 Task: Find connections with filter location El Abiodh Sidi Cheikh with filter topic #Saaswith filter profile language French with filter current company T-Hub with filter school Institute Of Chemical Technology with filter industry Events Services with filter service category Management with filter keywords title Finance Director
Action: Mouse moved to (518, 65)
Screenshot: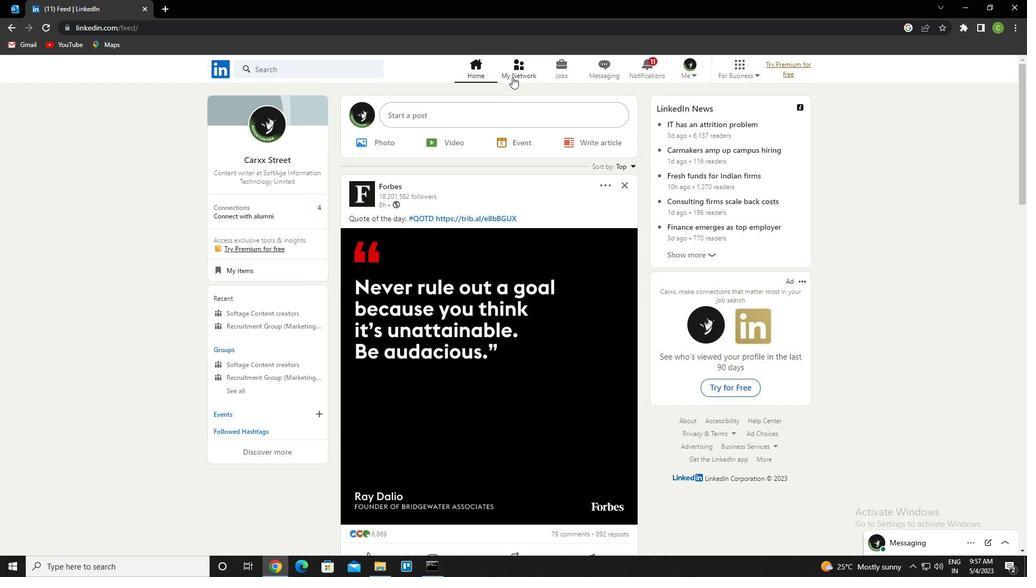 
Action: Mouse pressed left at (518, 65)
Screenshot: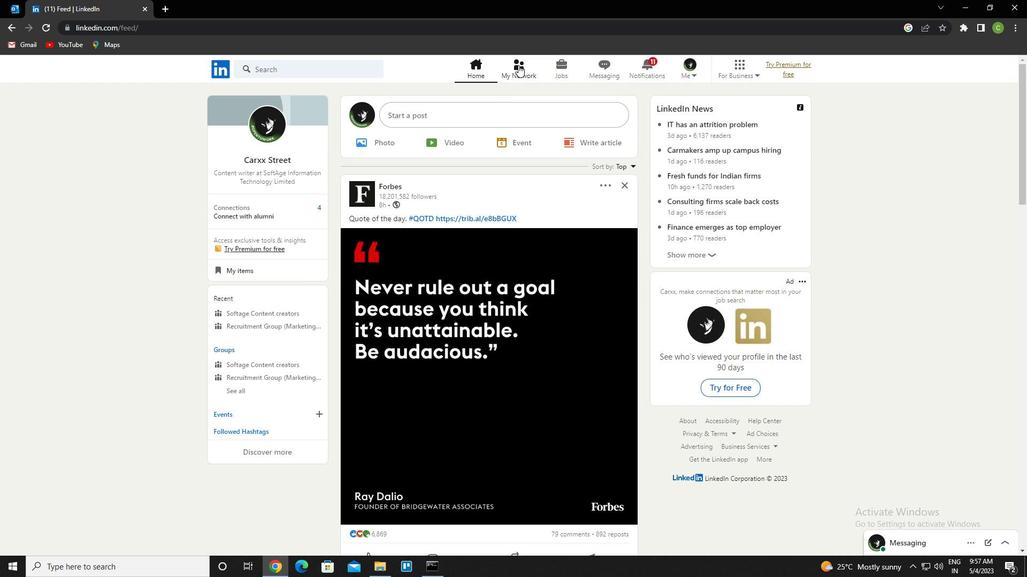 
Action: Mouse moved to (311, 126)
Screenshot: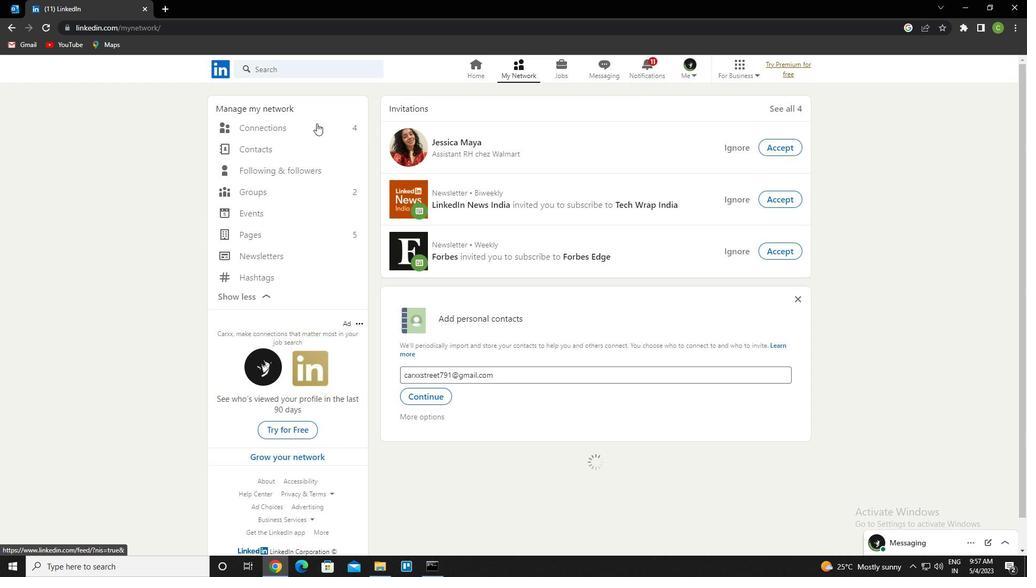
Action: Mouse pressed left at (311, 126)
Screenshot: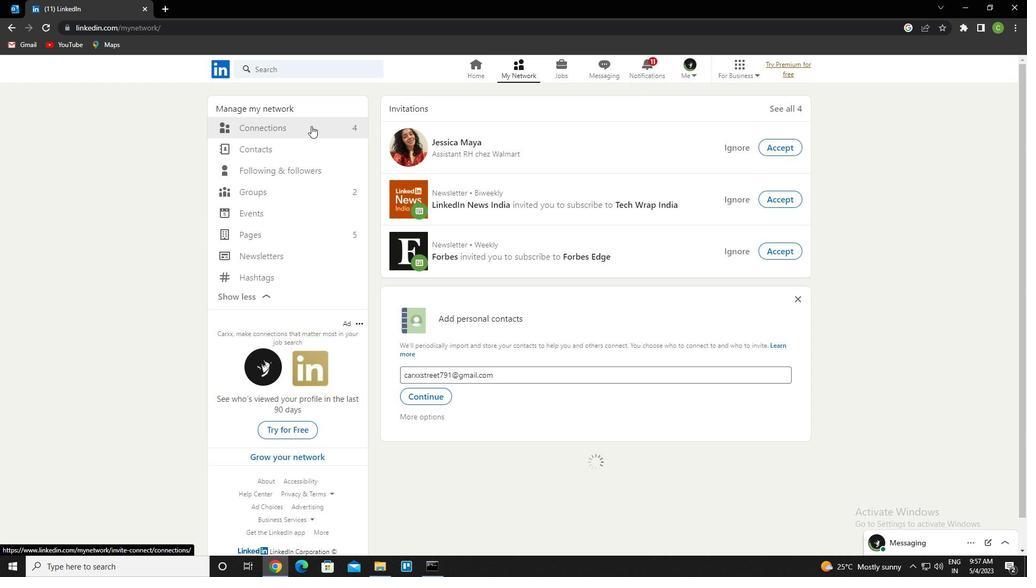 
Action: Mouse moved to (596, 131)
Screenshot: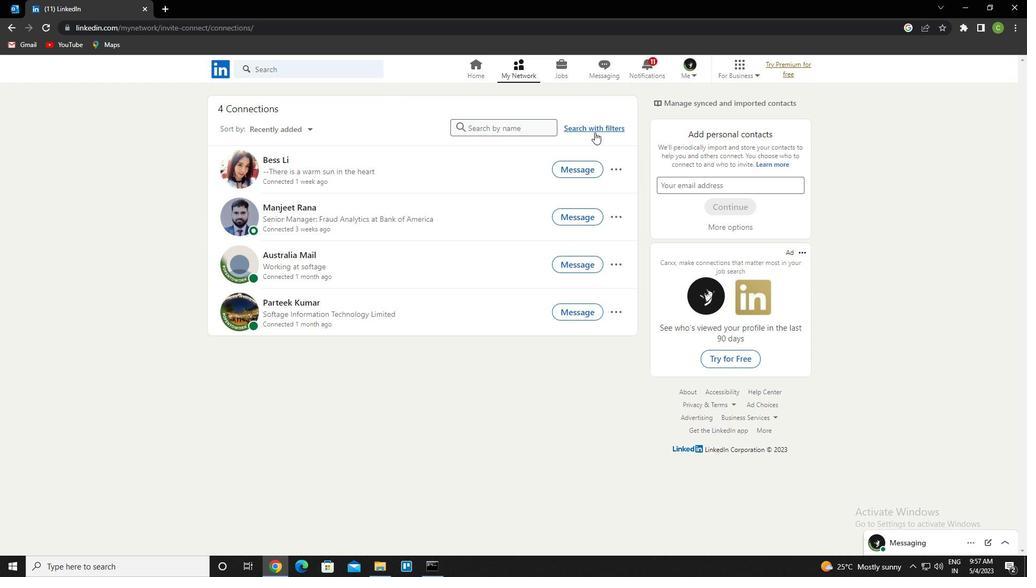 
Action: Mouse pressed left at (596, 131)
Screenshot: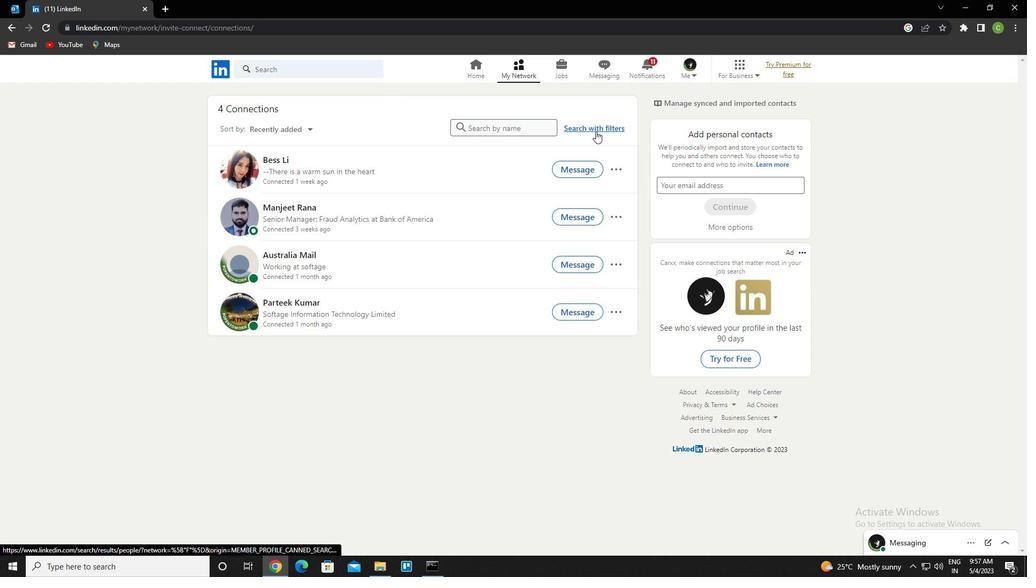 
Action: Mouse moved to (543, 98)
Screenshot: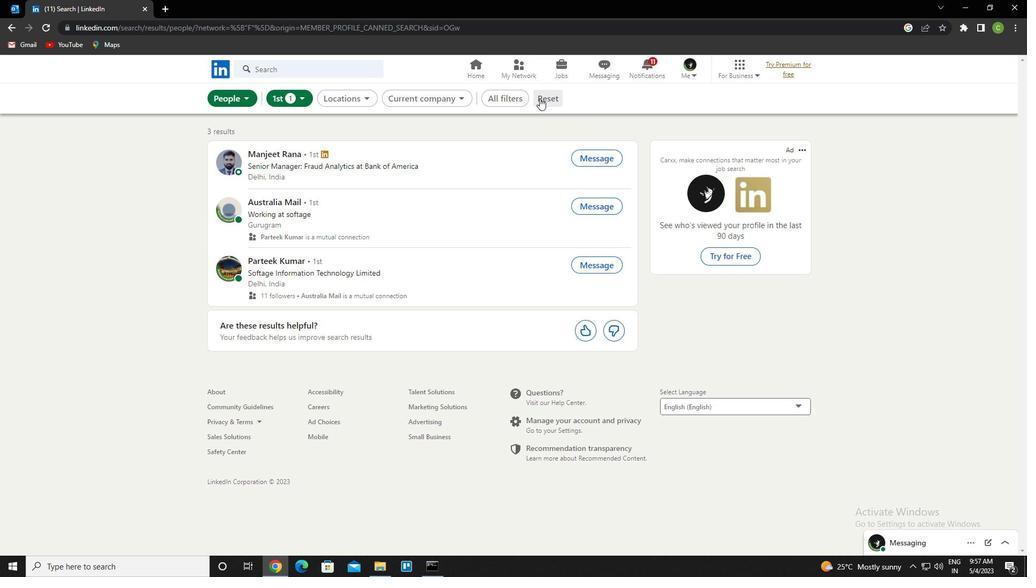 
Action: Mouse pressed left at (543, 98)
Screenshot: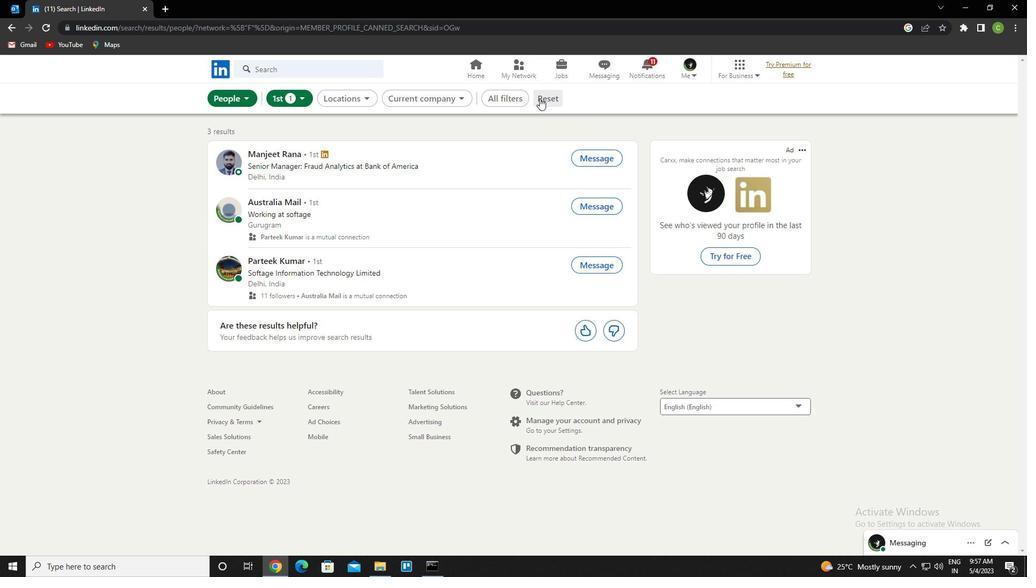 
Action: Mouse moved to (533, 99)
Screenshot: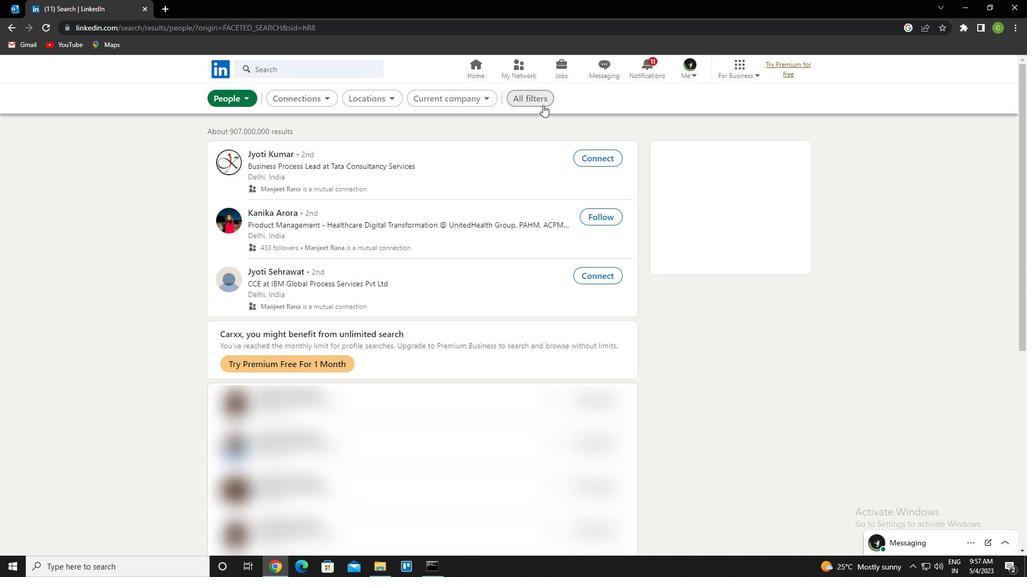 
Action: Mouse pressed left at (533, 99)
Screenshot: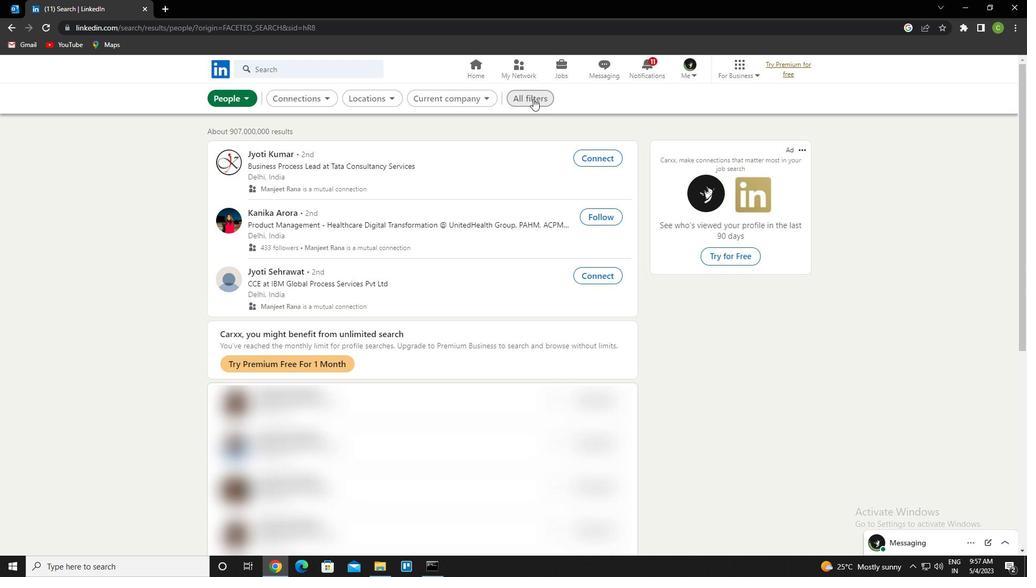 
Action: Mouse moved to (833, 286)
Screenshot: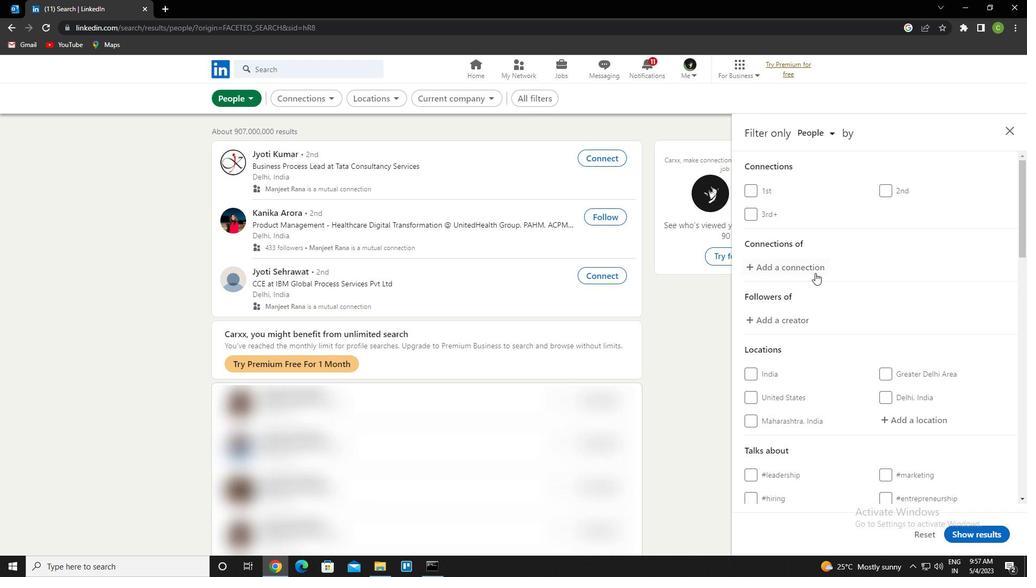 
Action: Mouse scrolled (833, 285) with delta (0, 0)
Screenshot: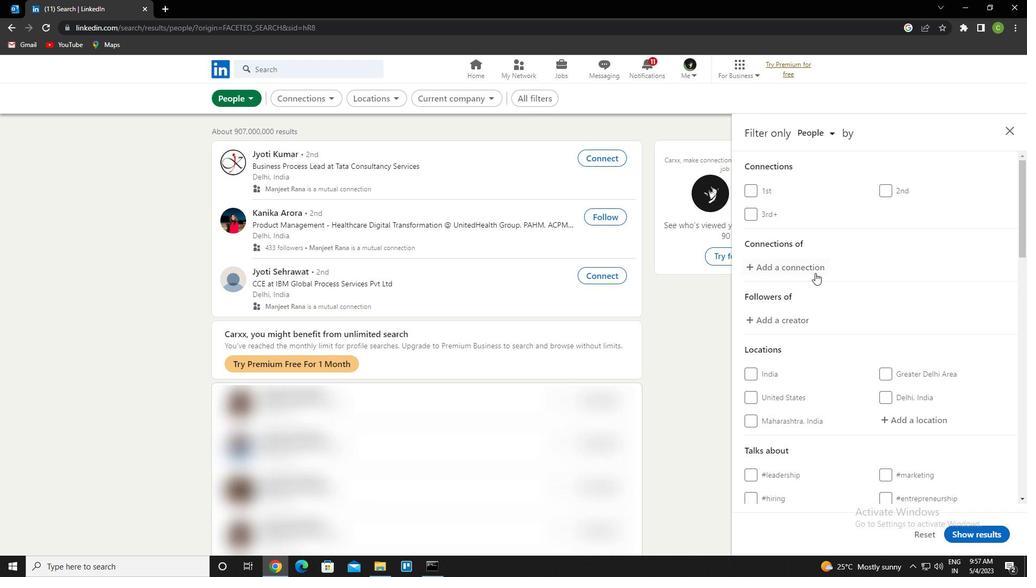 
Action: Mouse moved to (836, 287)
Screenshot: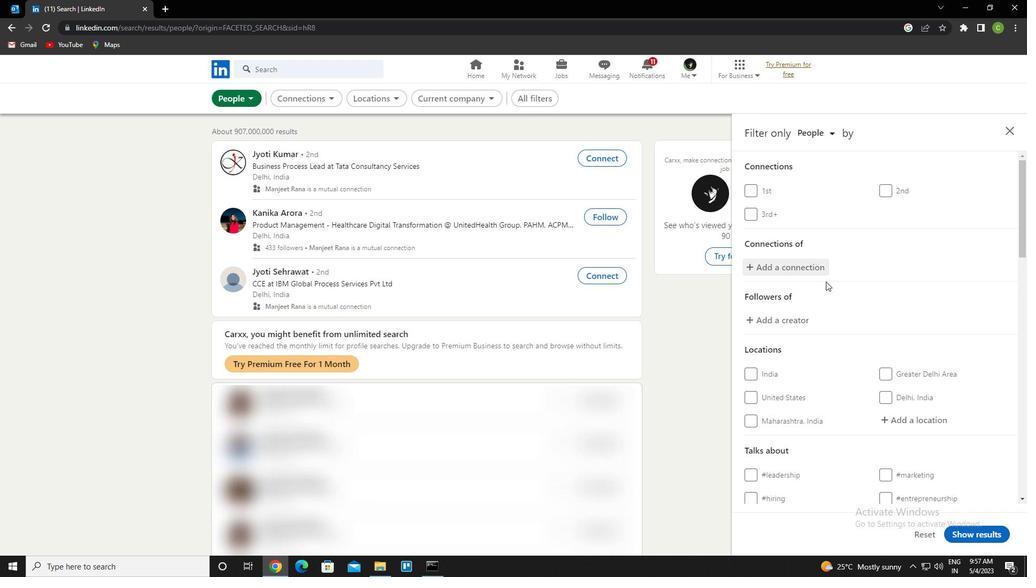 
Action: Mouse scrolled (836, 286) with delta (0, 0)
Screenshot: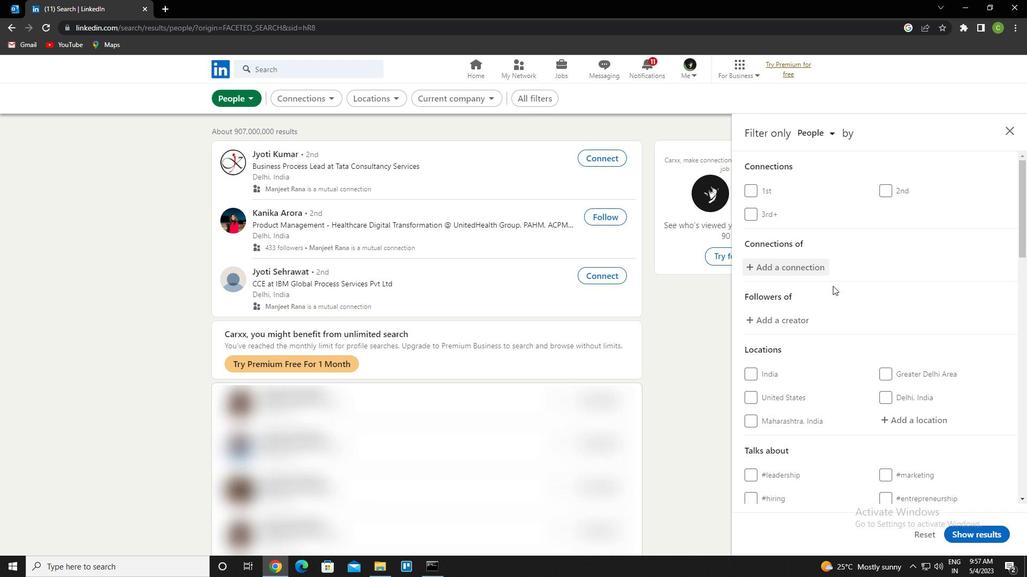 
Action: Mouse moved to (917, 310)
Screenshot: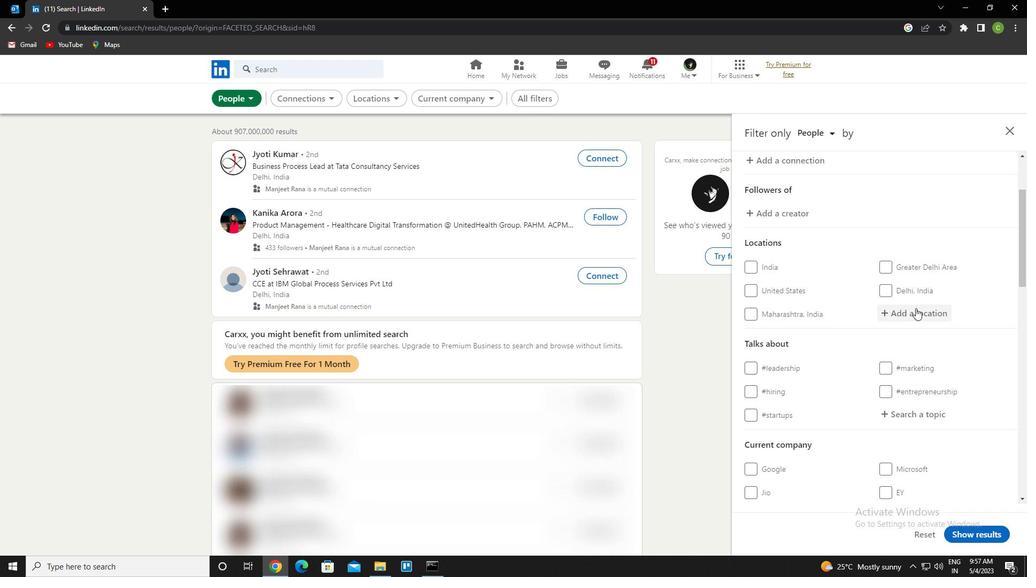 
Action: Mouse pressed left at (917, 310)
Screenshot: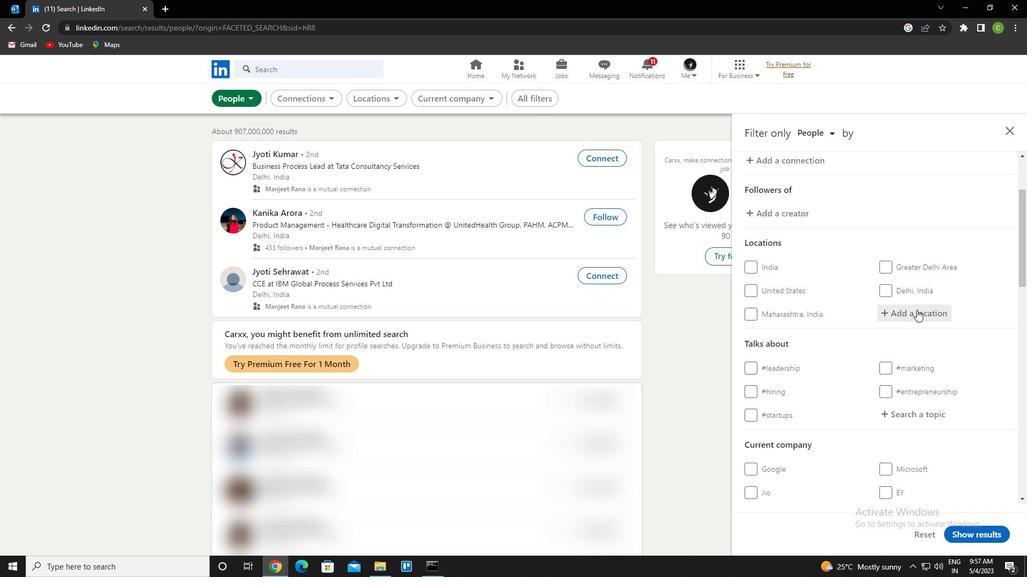 
Action: Key pressed <Key.caps_lock><Key.caps_lock>e<Key.caps_lock>l<Key.space><Key.caps_lock>a<Key.caps_lock>biodh<Key.down><Key.enter>
Screenshot: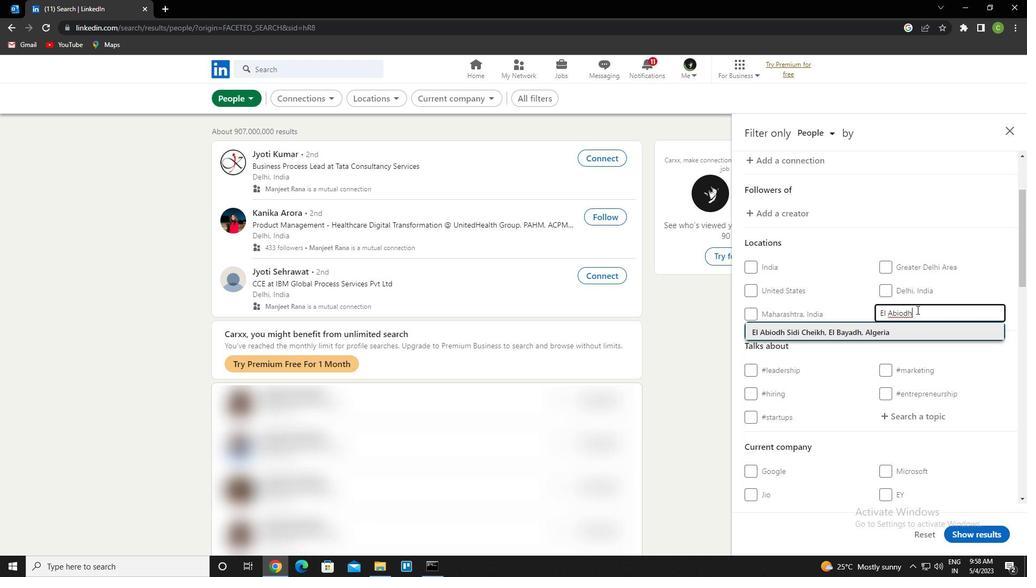 
Action: Mouse moved to (914, 297)
Screenshot: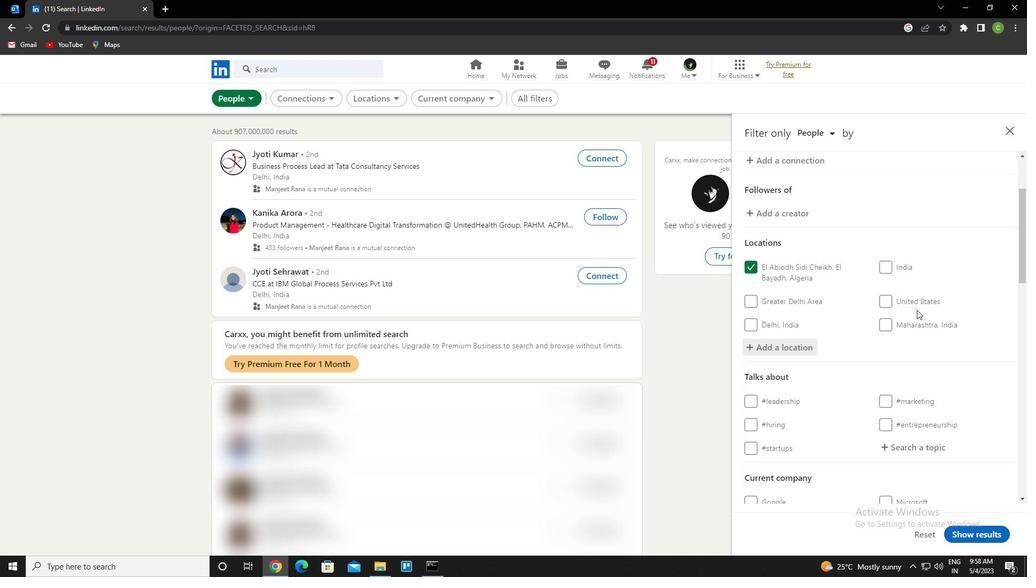 
Action: Mouse scrolled (914, 297) with delta (0, 0)
Screenshot: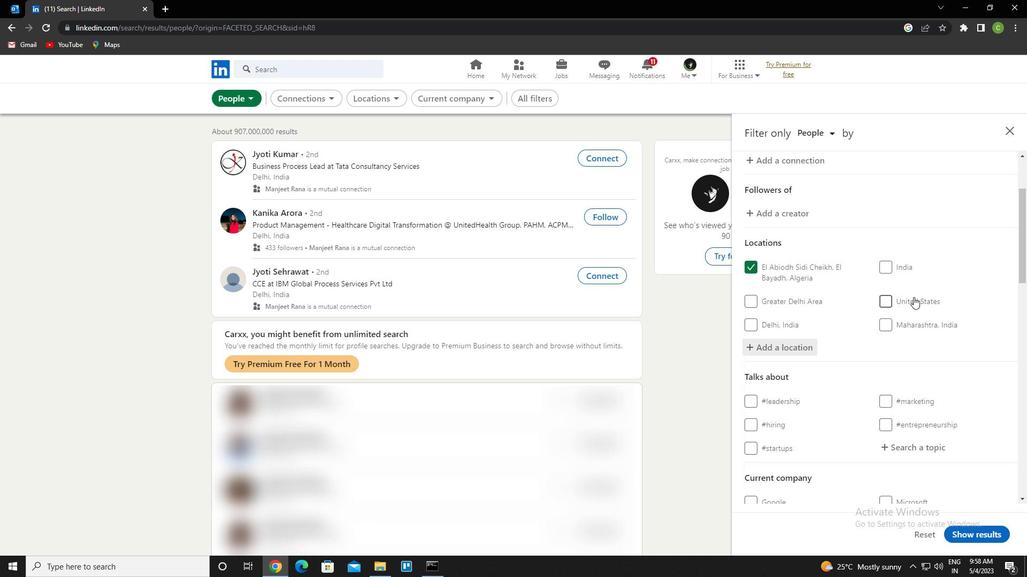
Action: Mouse scrolled (914, 297) with delta (0, 0)
Screenshot: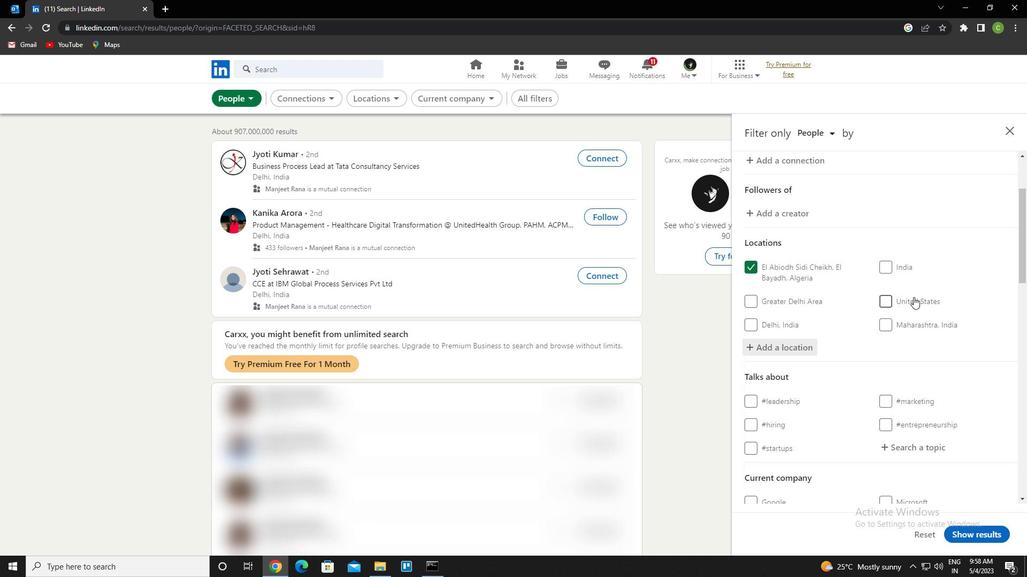 
Action: Mouse moved to (904, 335)
Screenshot: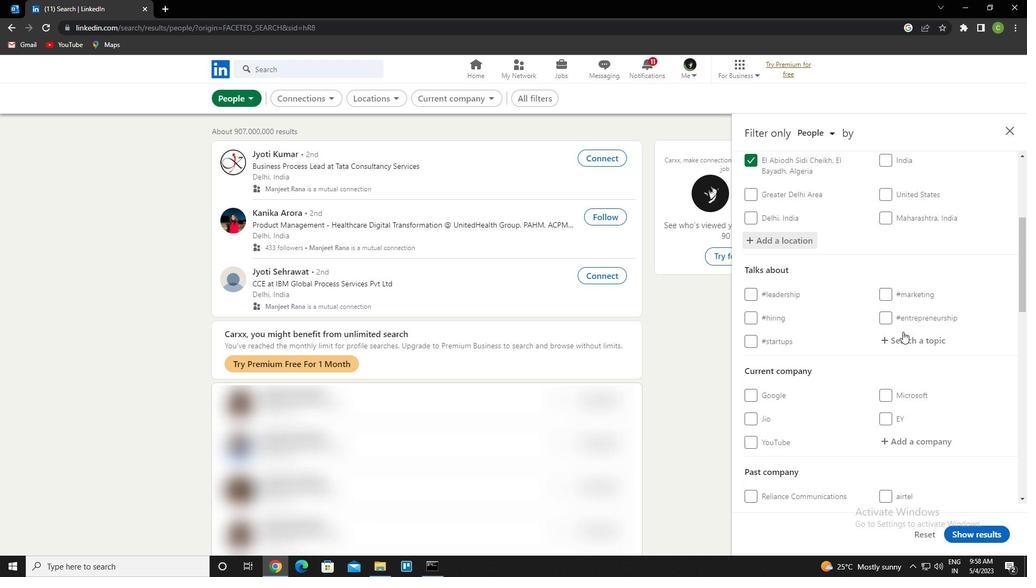 
Action: Mouse pressed left at (904, 335)
Screenshot: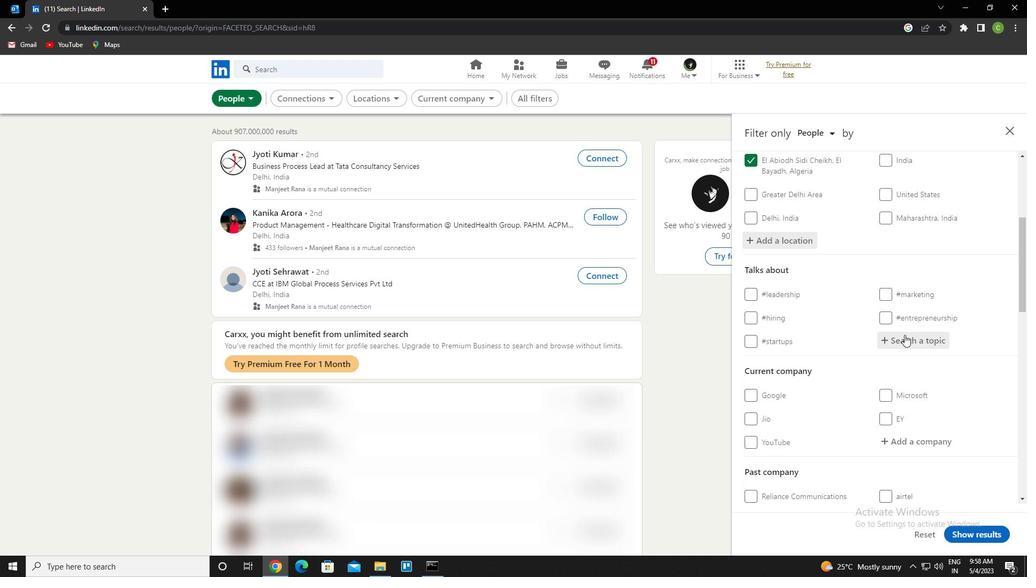 
Action: Key pressed <Key.caps_lock>s<Key.caps_lock>aas<Key.down><Key.enter>
Screenshot: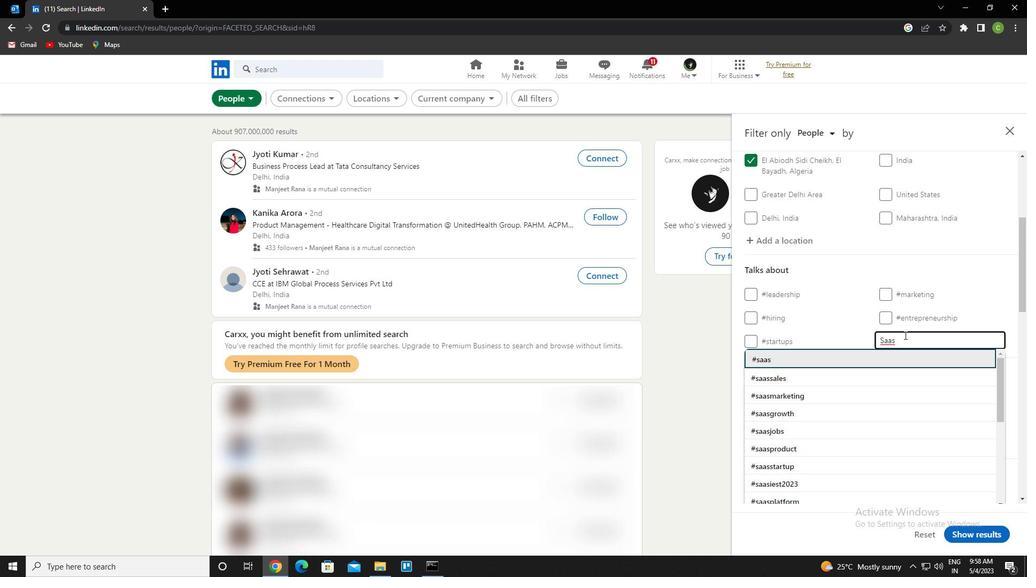 
Action: Mouse scrolled (904, 335) with delta (0, 0)
Screenshot: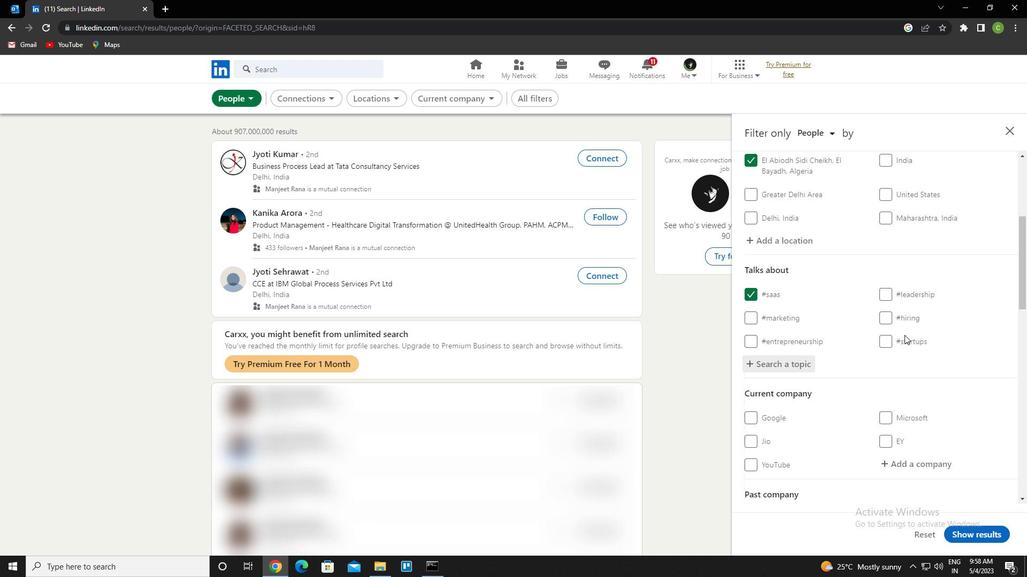 
Action: Mouse scrolled (904, 335) with delta (0, 0)
Screenshot: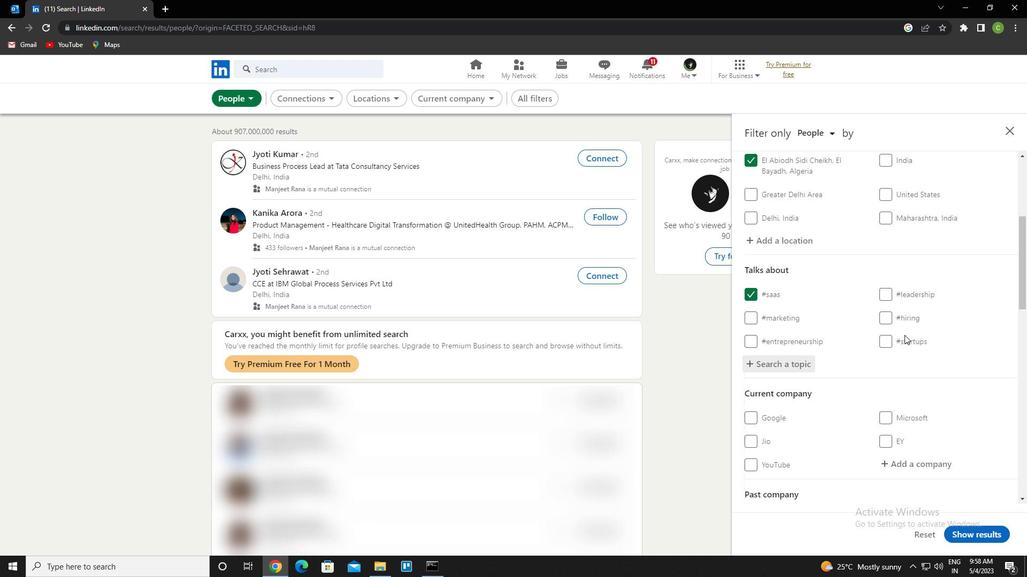
Action: Mouse scrolled (904, 335) with delta (0, 0)
Screenshot: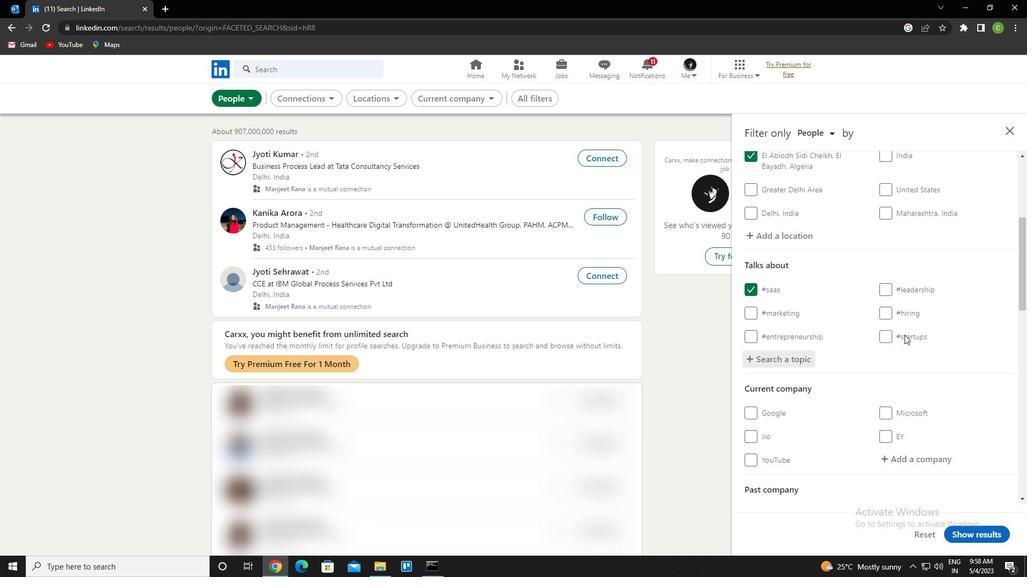 
Action: Mouse scrolled (904, 335) with delta (0, 0)
Screenshot: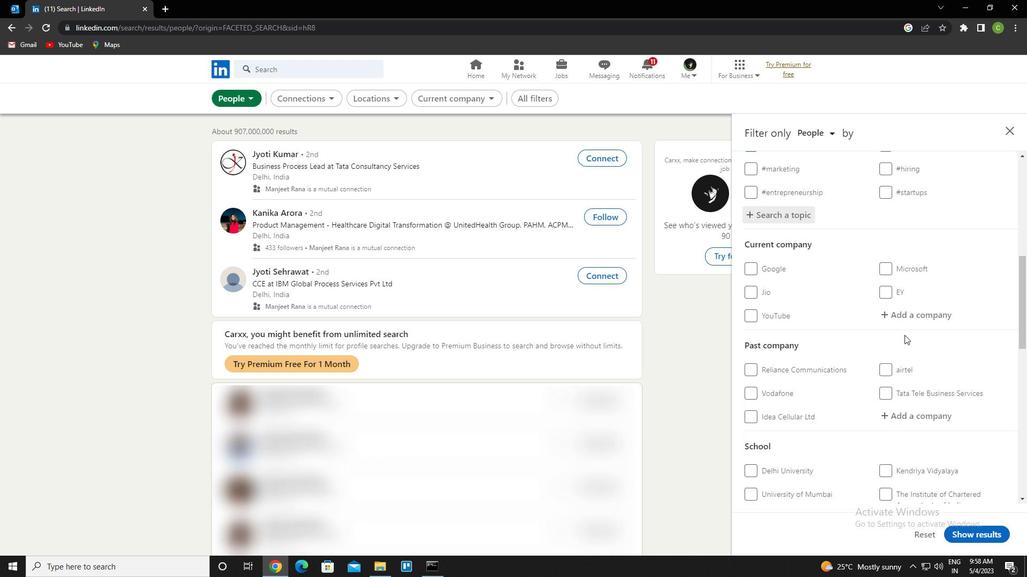 
Action: Mouse scrolled (904, 335) with delta (0, 0)
Screenshot: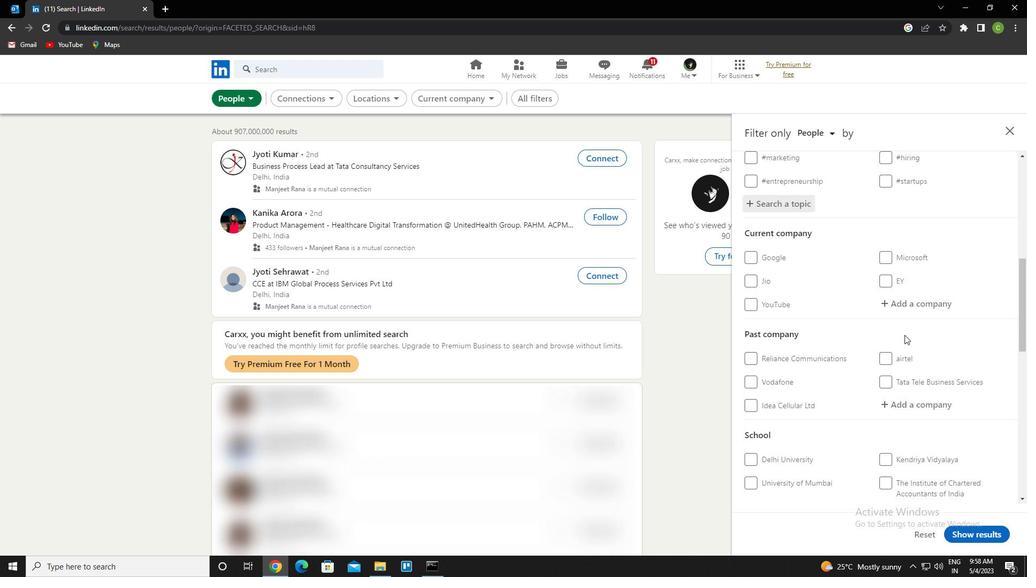 
Action: Mouse scrolled (904, 335) with delta (0, 0)
Screenshot: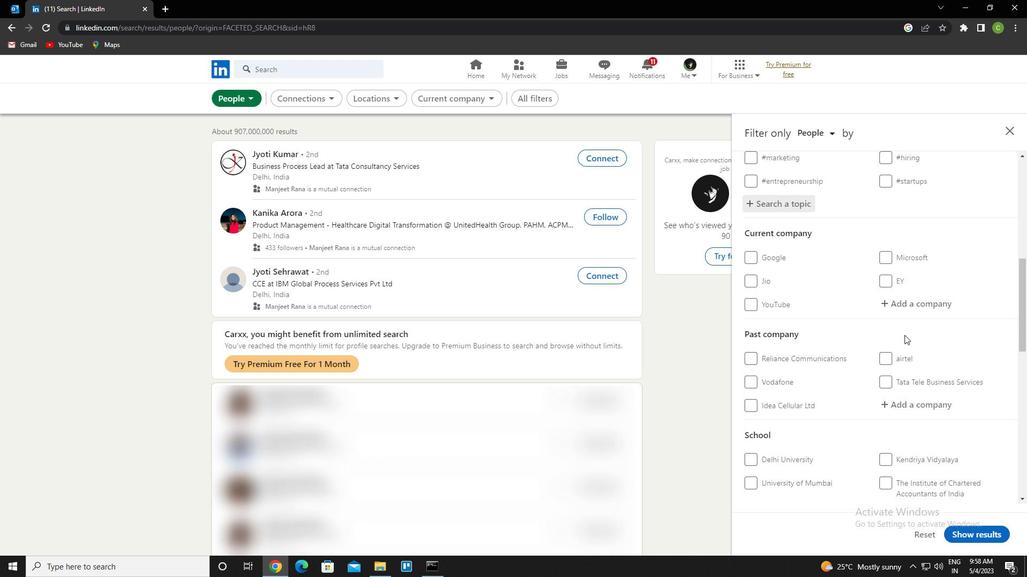 
Action: Mouse scrolled (904, 335) with delta (0, 0)
Screenshot: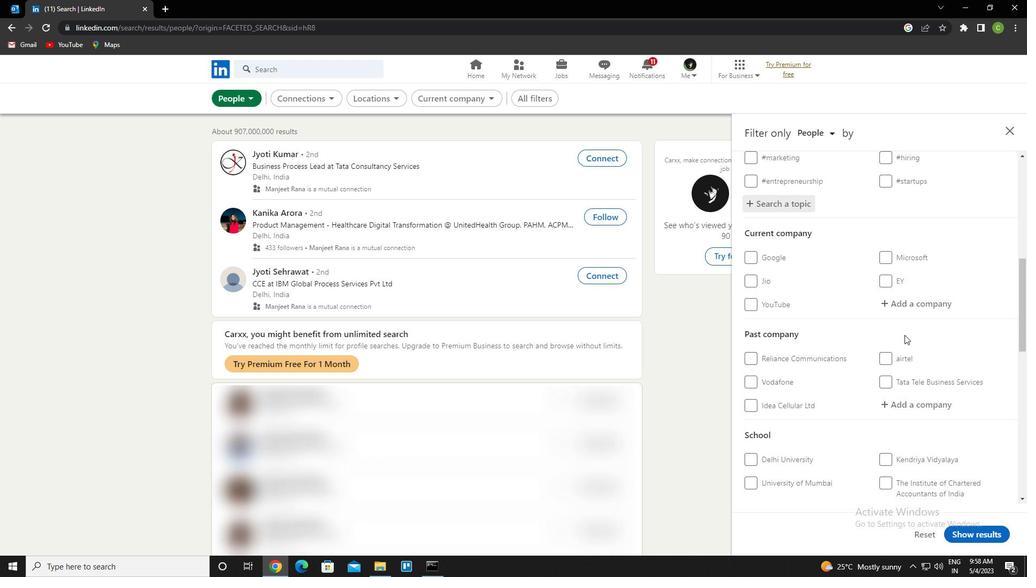 
Action: Mouse scrolled (904, 335) with delta (0, 0)
Screenshot: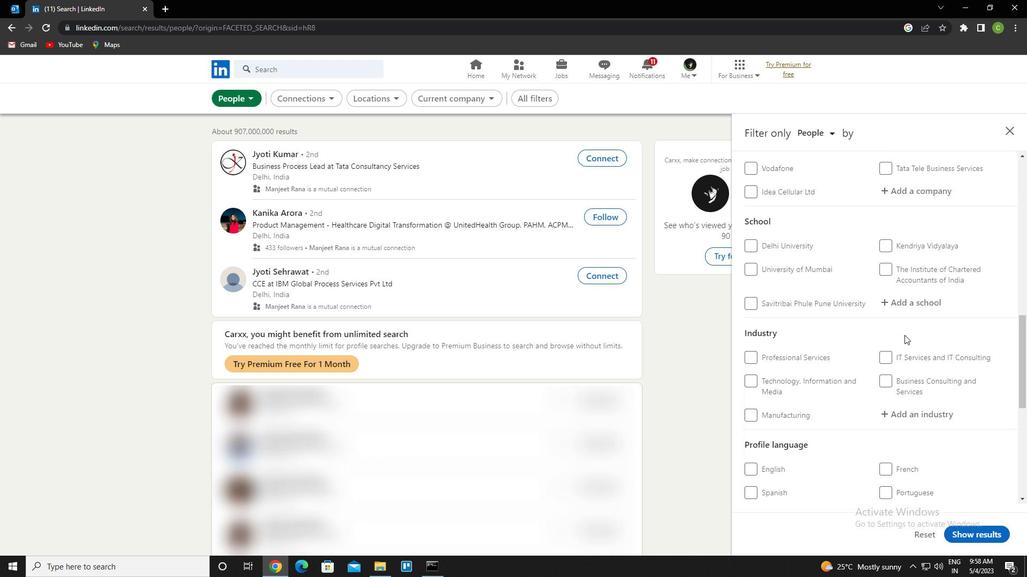 
Action: Mouse scrolled (904, 335) with delta (0, 0)
Screenshot: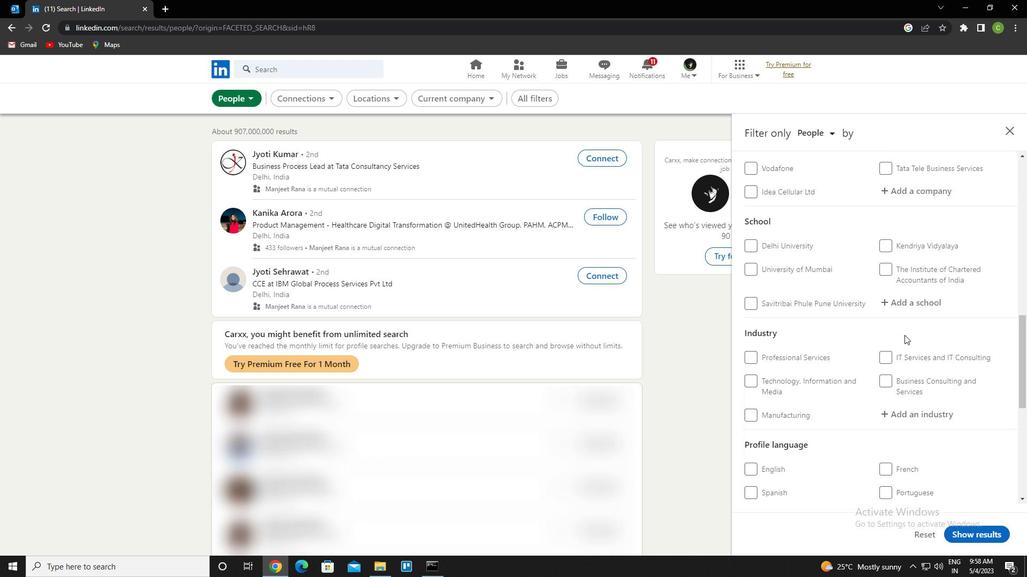 
Action: Mouse scrolled (904, 335) with delta (0, 0)
Screenshot: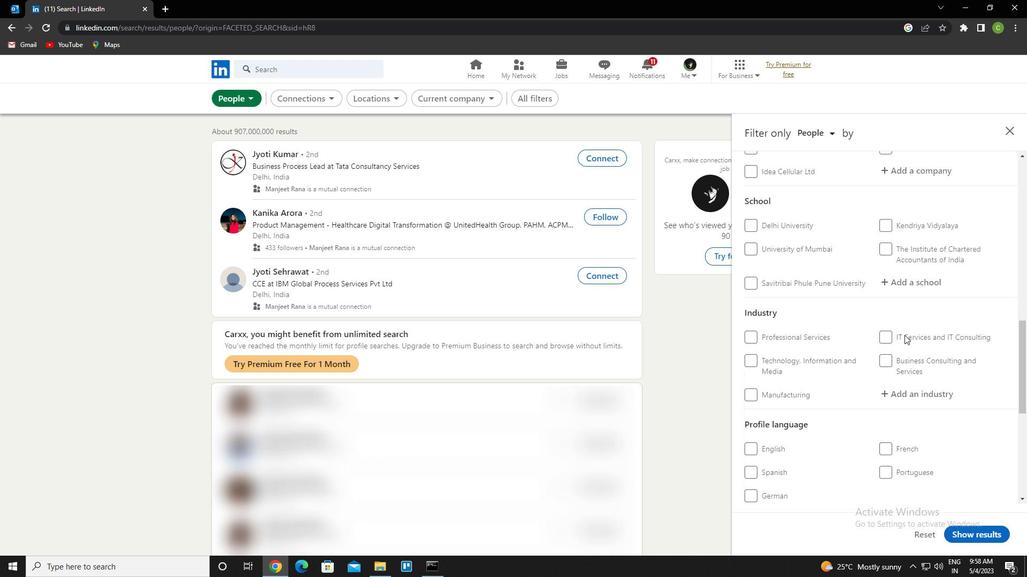 
Action: Mouse scrolled (904, 335) with delta (0, 0)
Screenshot: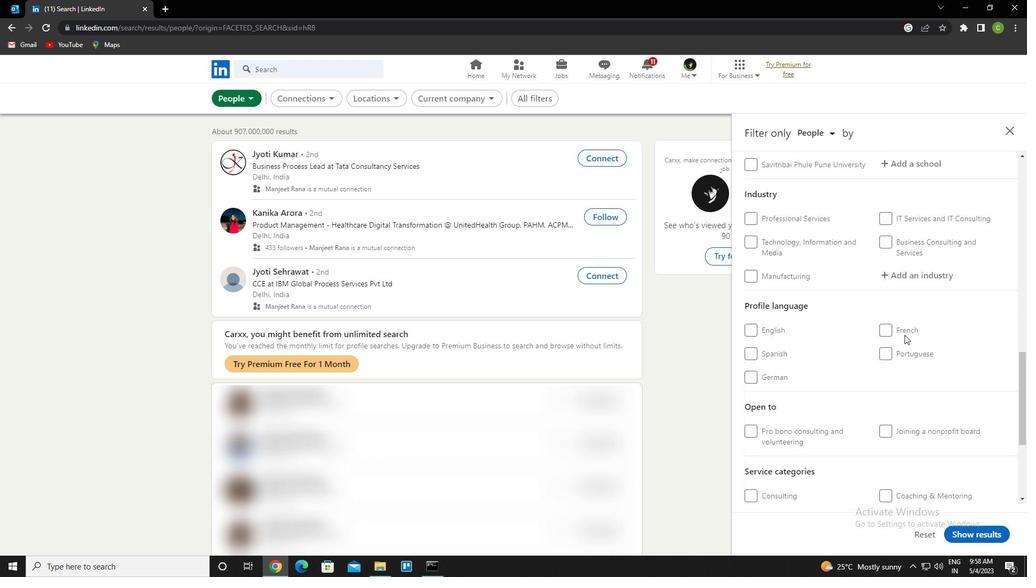 
Action: Mouse scrolled (904, 335) with delta (0, 0)
Screenshot: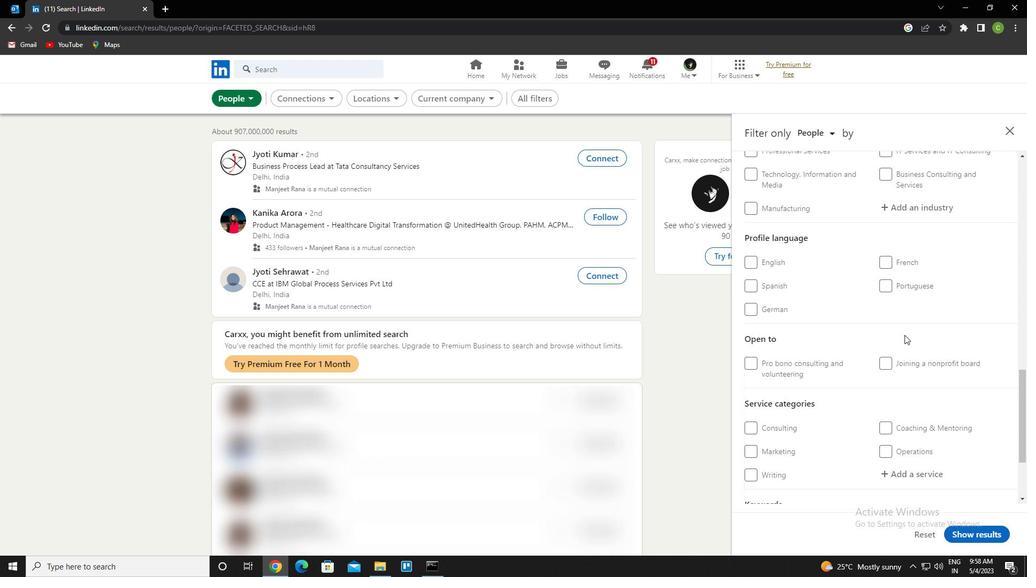 
Action: Mouse scrolled (904, 335) with delta (0, 0)
Screenshot: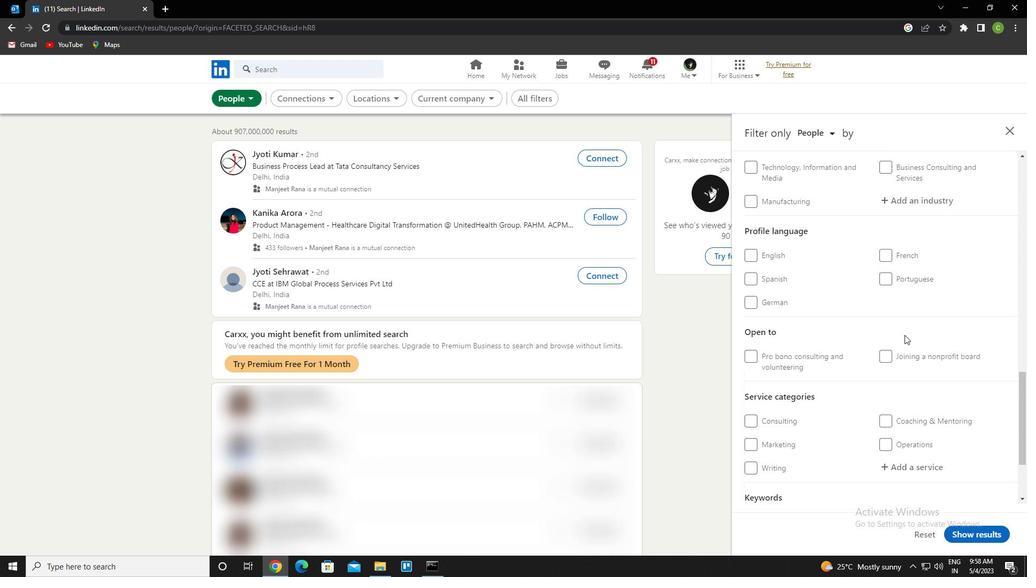 
Action: Mouse moved to (857, 284)
Screenshot: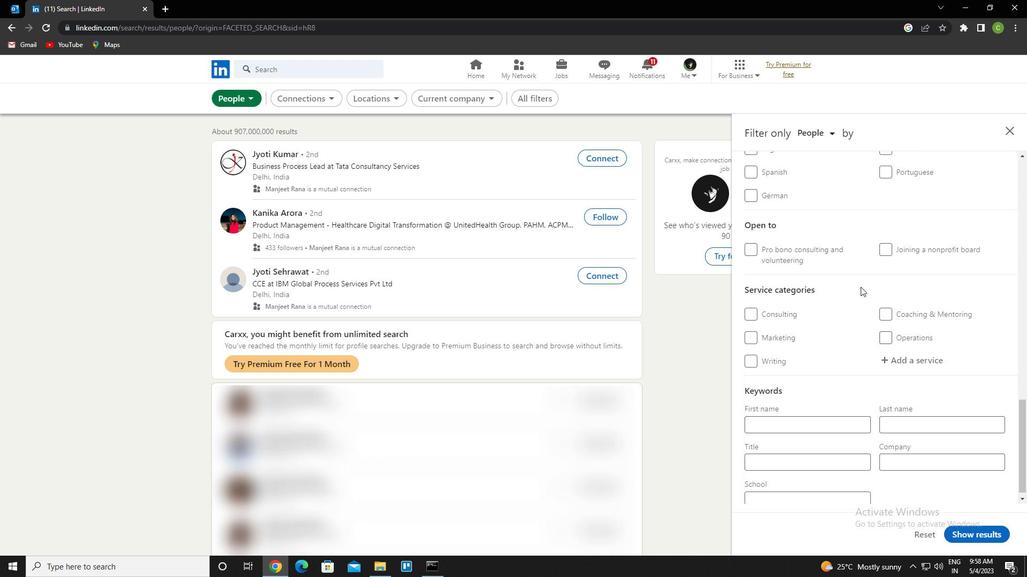 
Action: Mouse scrolled (857, 284) with delta (0, 0)
Screenshot: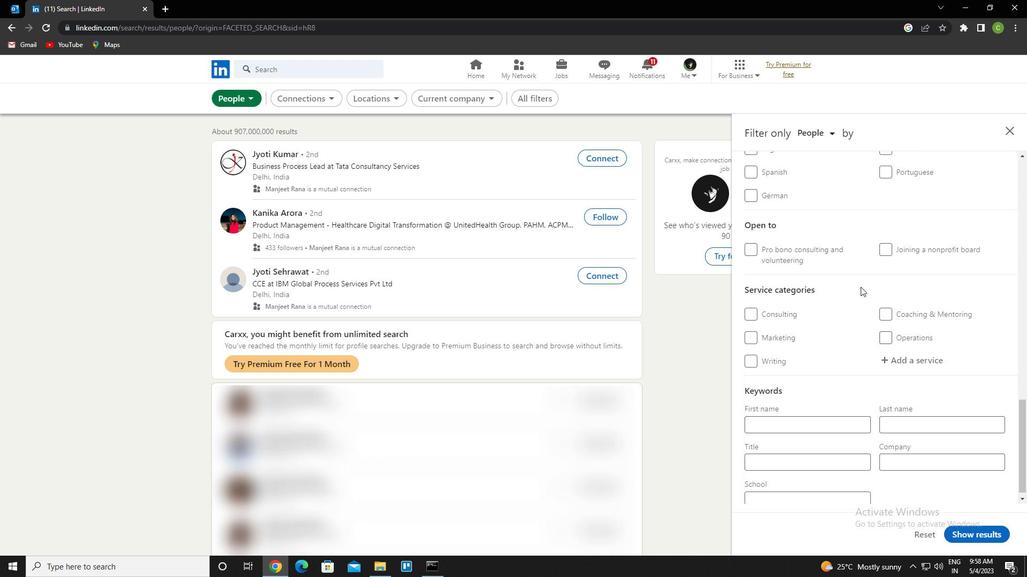 
Action: Mouse scrolled (857, 284) with delta (0, 0)
Screenshot: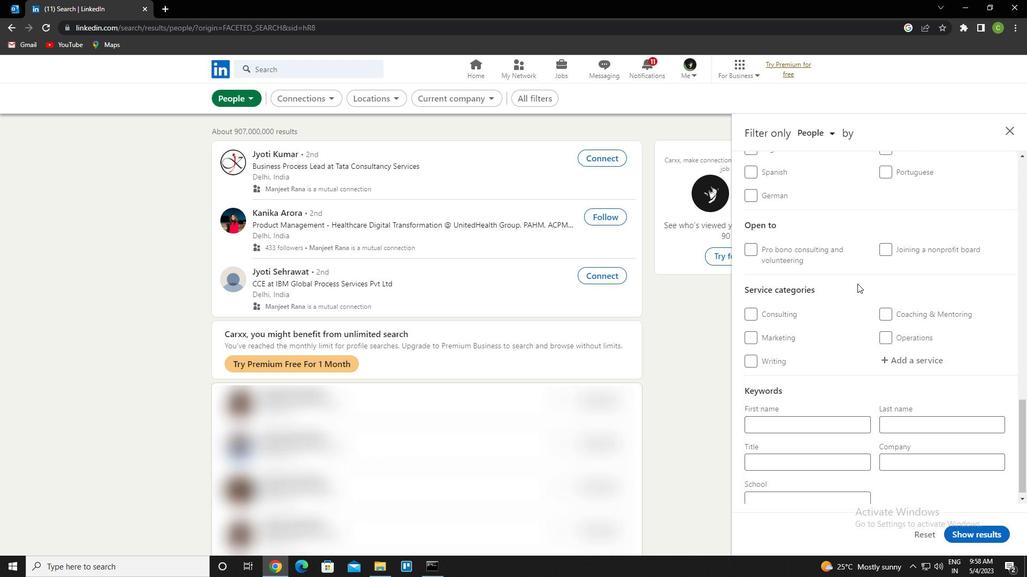 
Action: Mouse moved to (887, 259)
Screenshot: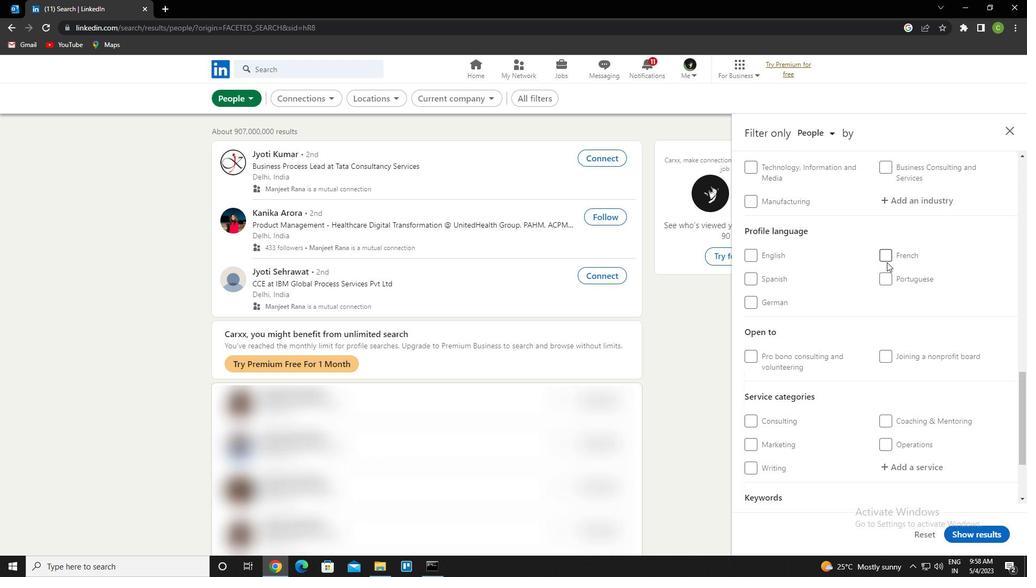 
Action: Mouse pressed left at (887, 259)
Screenshot: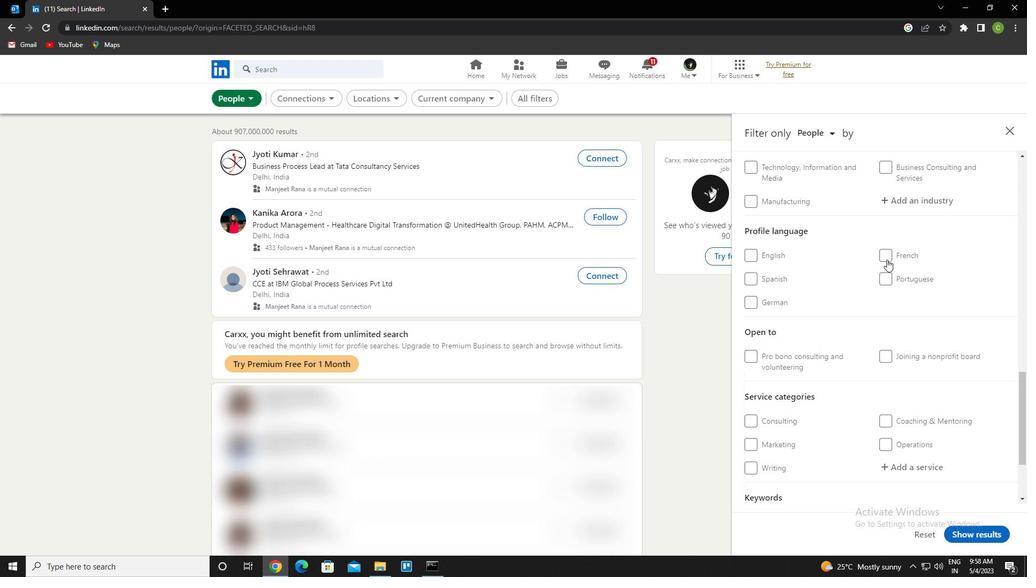 
Action: Mouse moved to (870, 306)
Screenshot: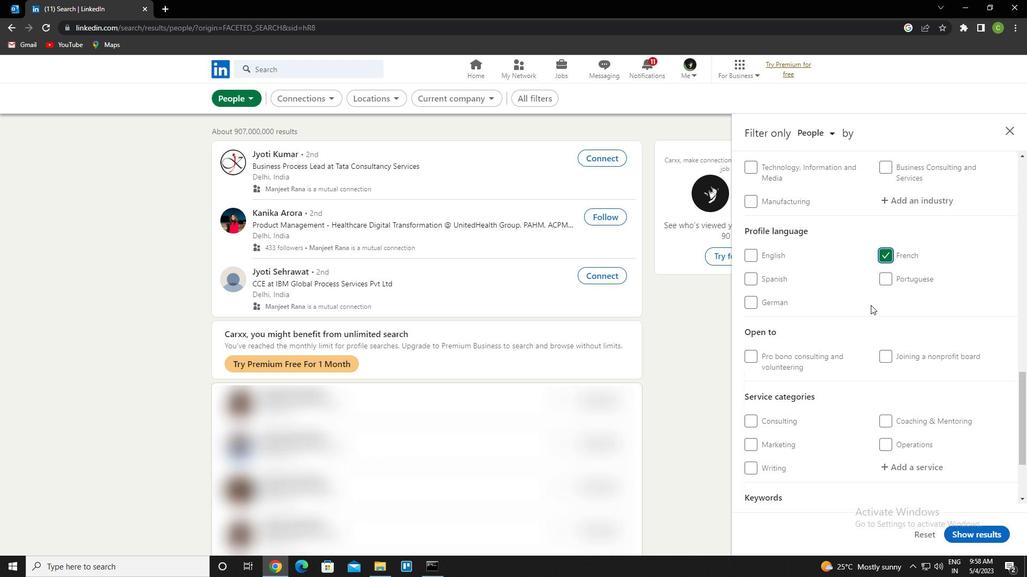 
Action: Mouse scrolled (870, 307) with delta (0, 0)
Screenshot: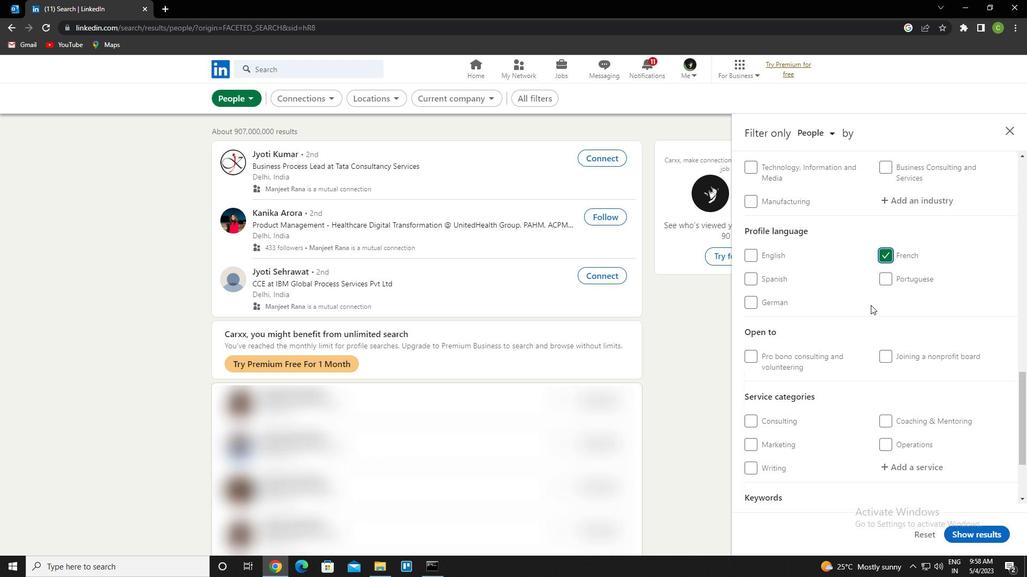 
Action: Mouse moved to (869, 307)
Screenshot: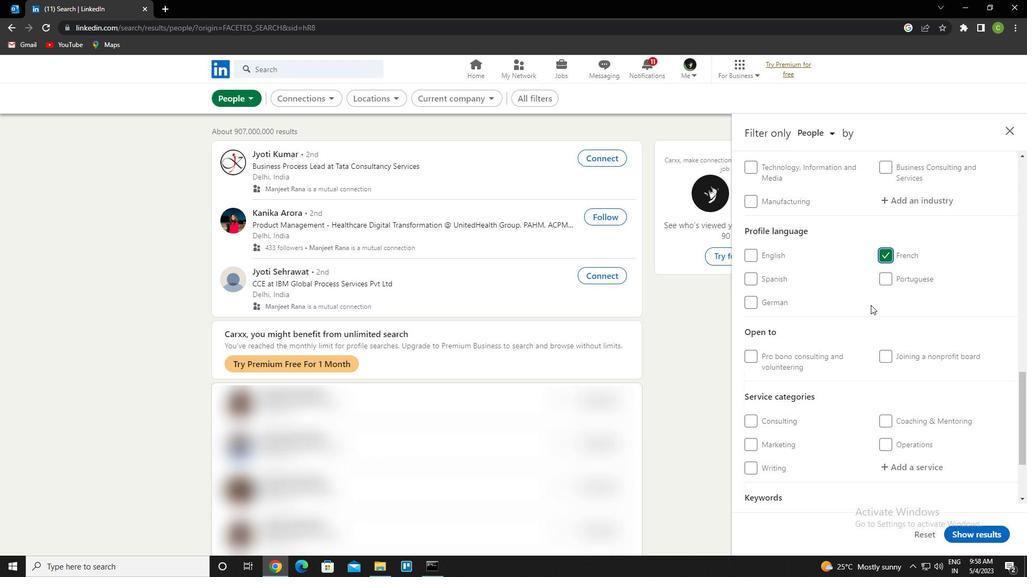 
Action: Mouse scrolled (869, 307) with delta (0, 0)
Screenshot: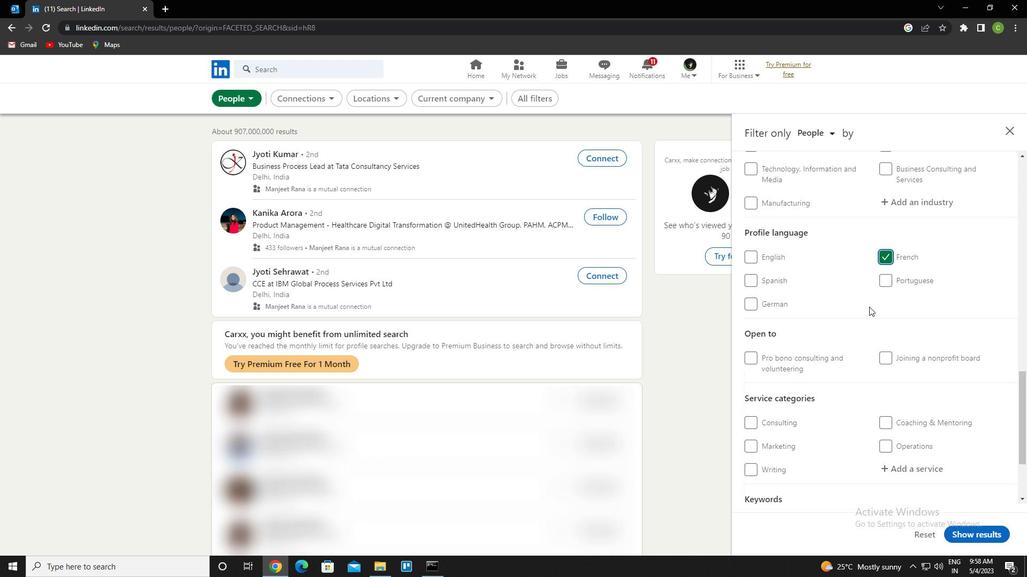 
Action: Mouse scrolled (869, 307) with delta (0, 0)
Screenshot: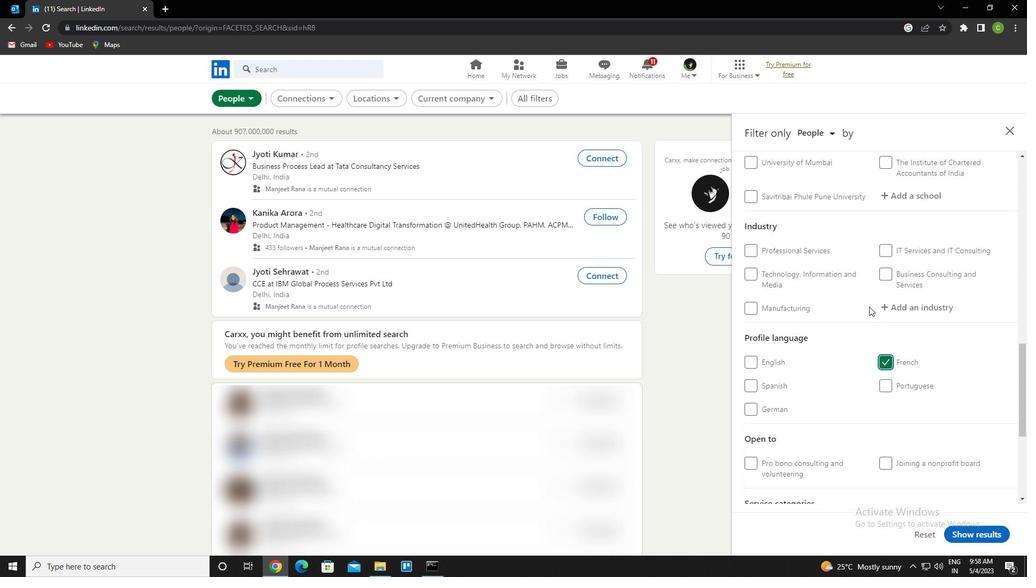 
Action: Mouse scrolled (869, 307) with delta (0, 0)
Screenshot: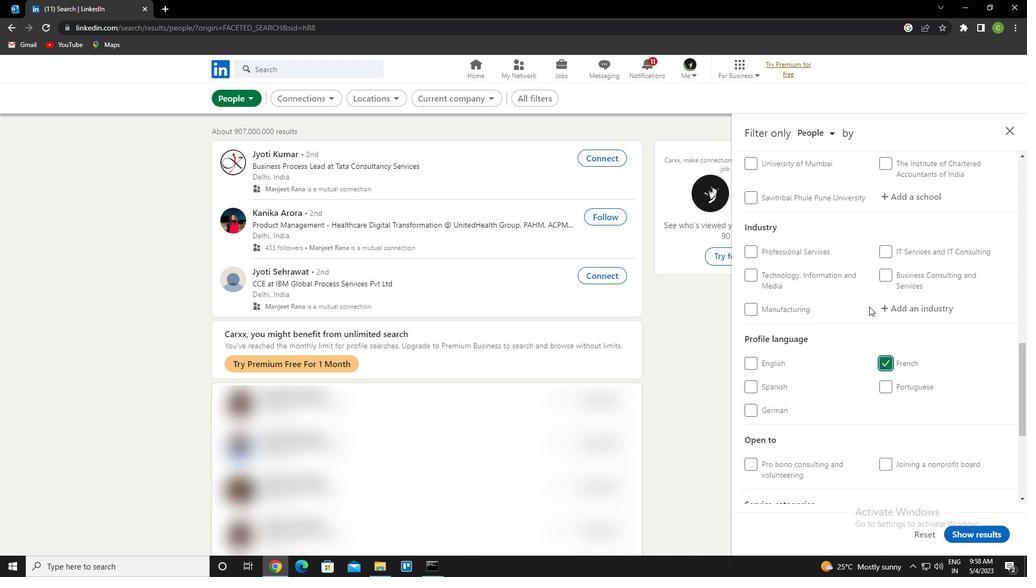 
Action: Mouse scrolled (869, 307) with delta (0, 0)
Screenshot: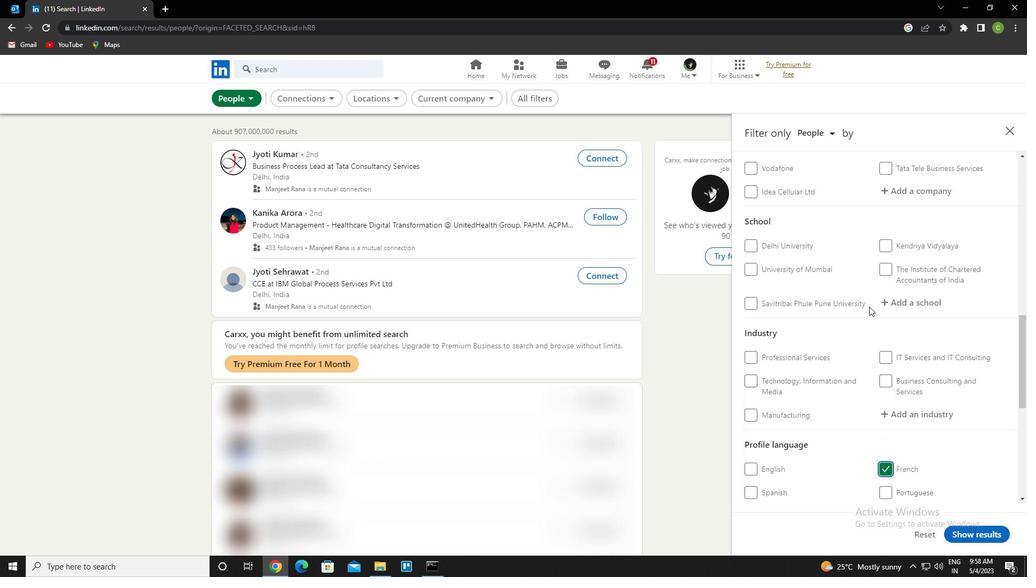 
Action: Mouse scrolled (869, 307) with delta (0, 0)
Screenshot: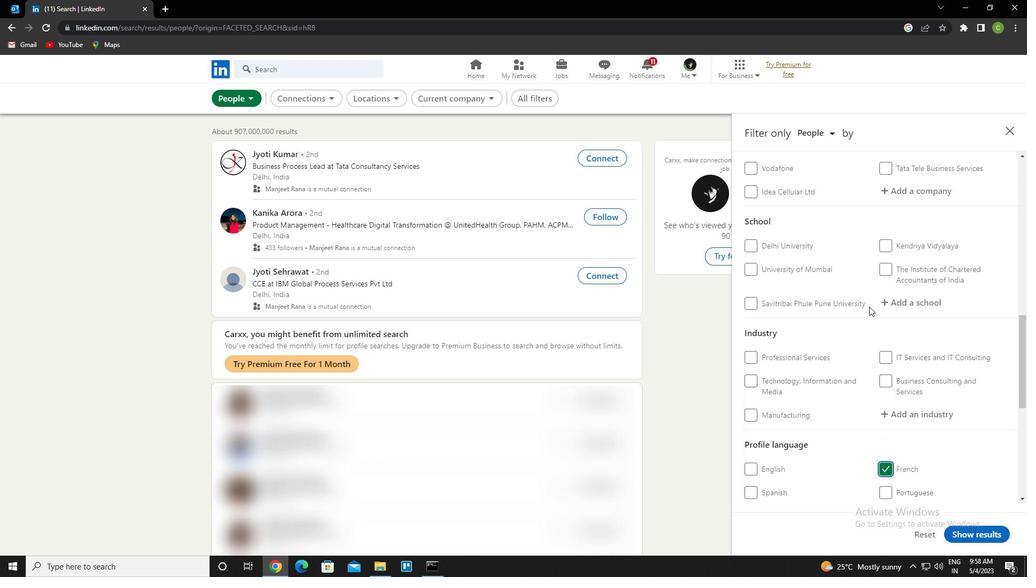 
Action: Mouse scrolled (869, 307) with delta (0, 0)
Screenshot: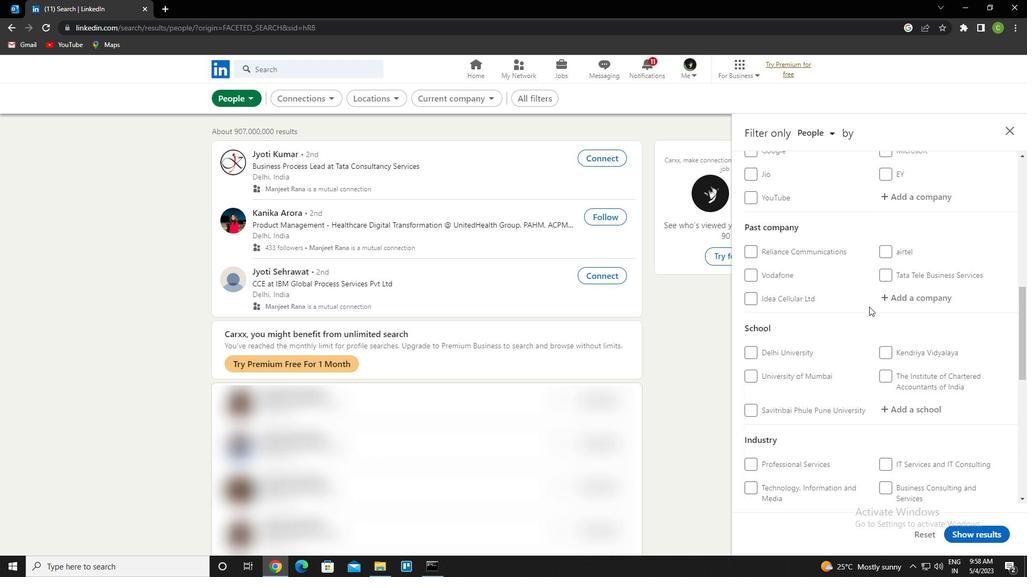 
Action: Mouse scrolled (869, 307) with delta (0, 0)
Screenshot: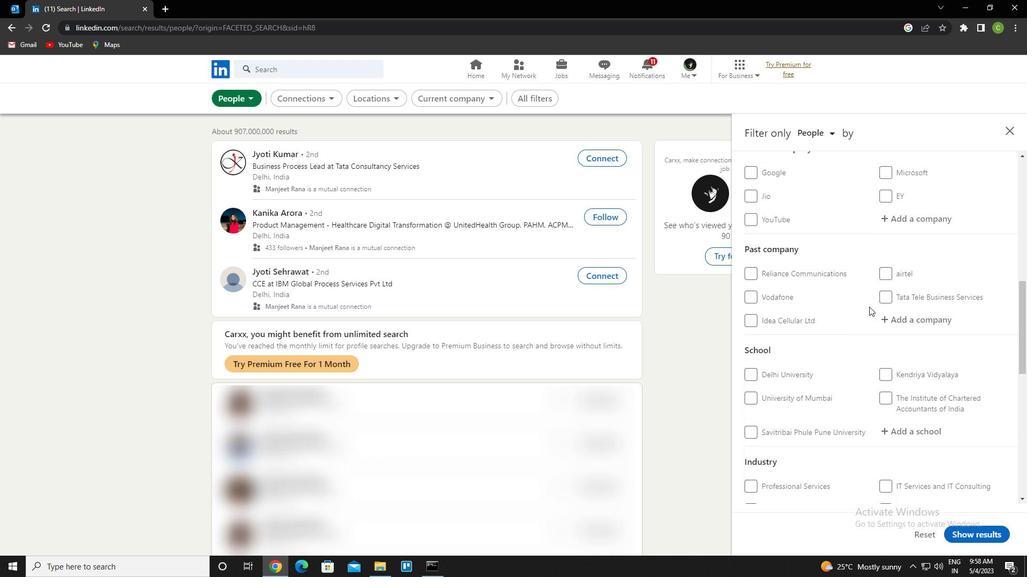 
Action: Mouse moved to (909, 305)
Screenshot: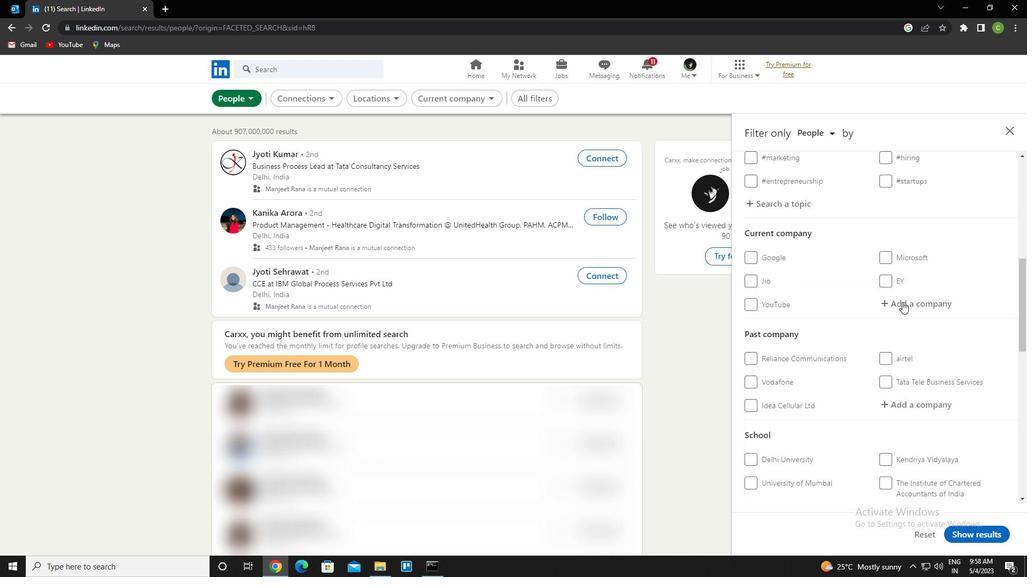 
Action: Mouse pressed left at (909, 305)
Screenshot: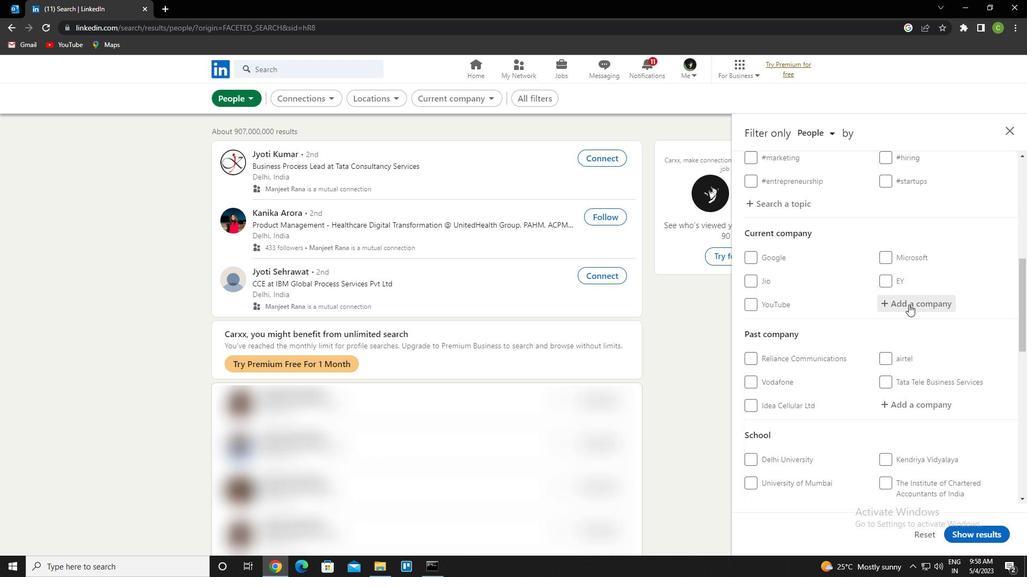 
Action: Key pressed <Key.caps_lock>t<Key.space>h<Key.caps_lock>ub<Key.down><Key.enter>
Screenshot: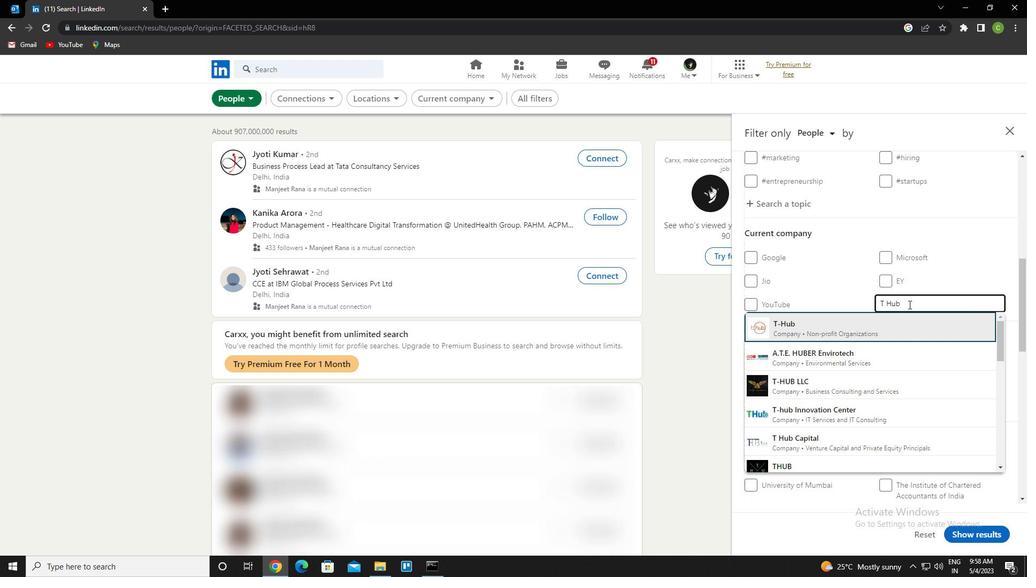 
Action: Mouse moved to (1023, 295)
Screenshot: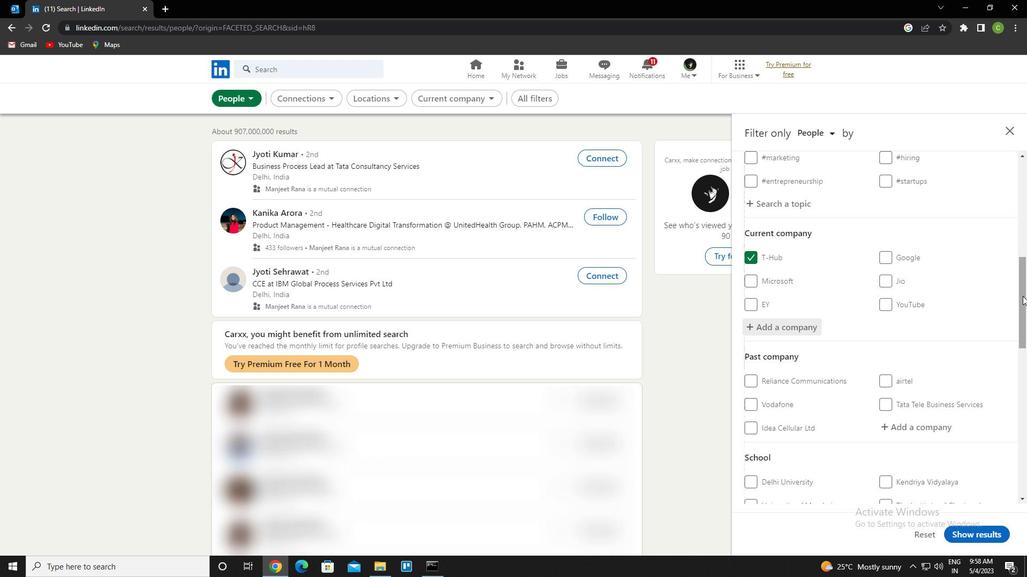 
Action: Mouse scrolled (1023, 295) with delta (0, 0)
Screenshot: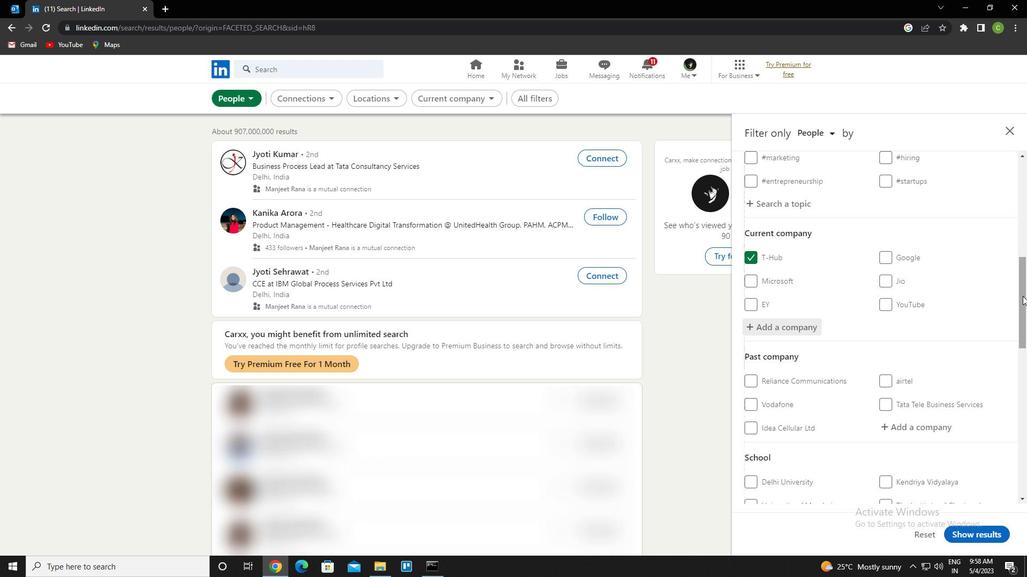
Action: Mouse moved to (1002, 289)
Screenshot: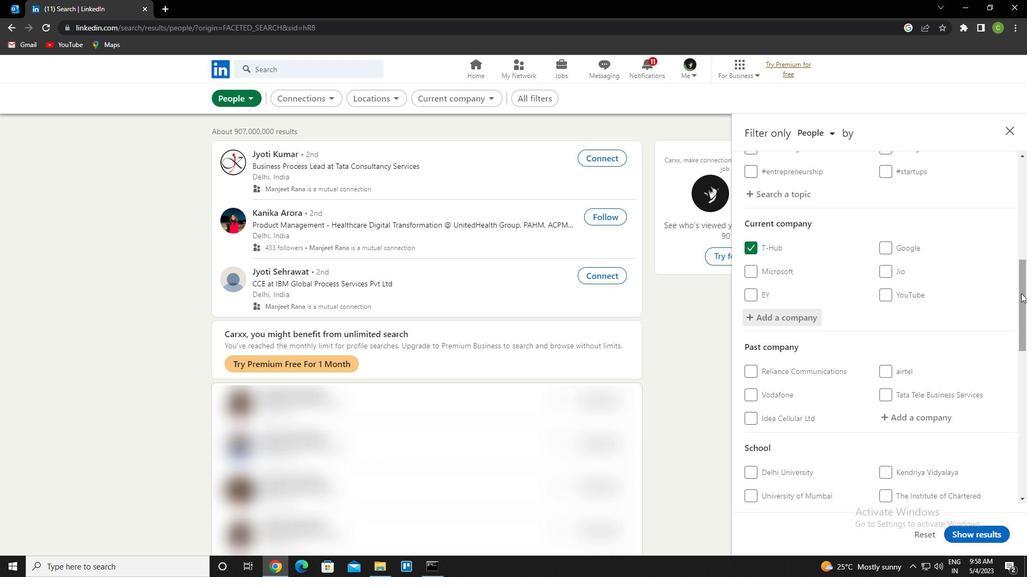 
Action: Mouse scrolled (1002, 288) with delta (0, 0)
Screenshot: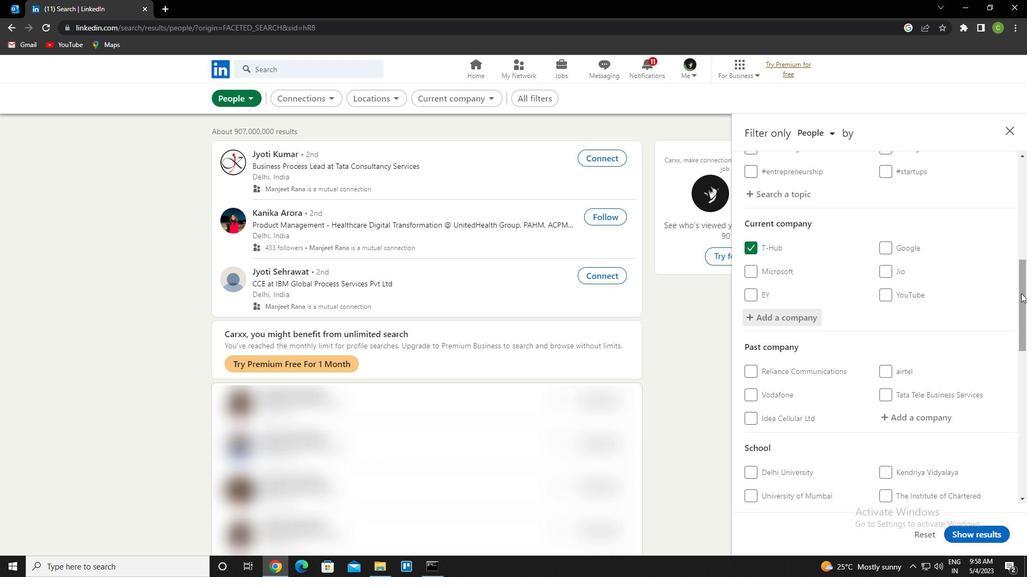 
Action: Mouse moved to (889, 308)
Screenshot: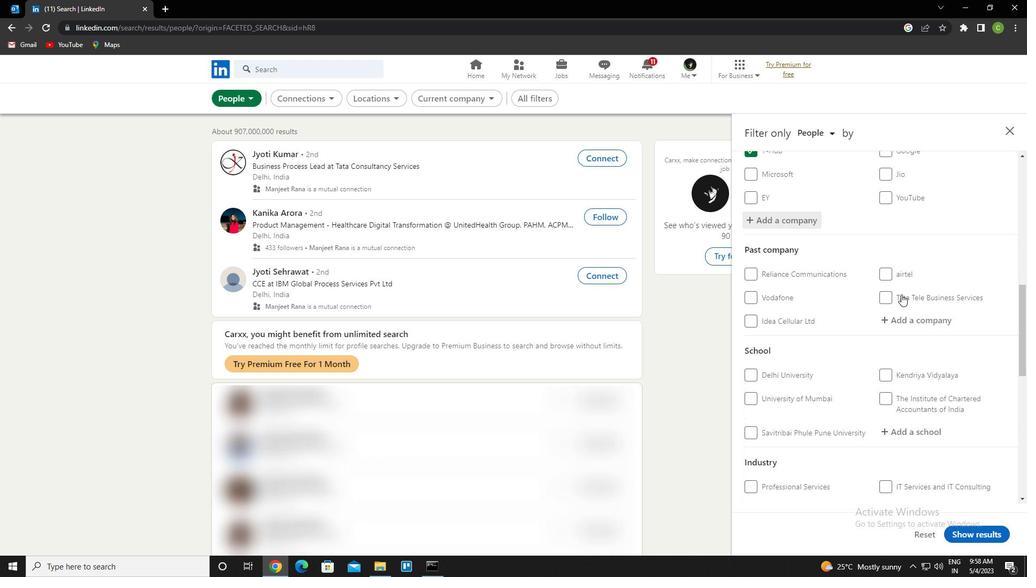 
Action: Mouse scrolled (889, 308) with delta (0, 0)
Screenshot: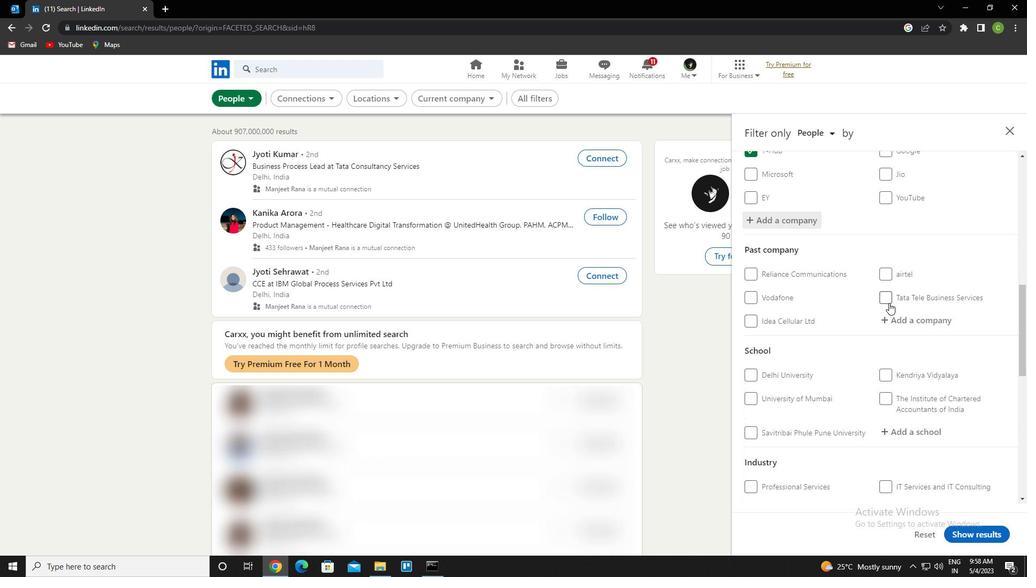 
Action: Mouse moved to (889, 309)
Screenshot: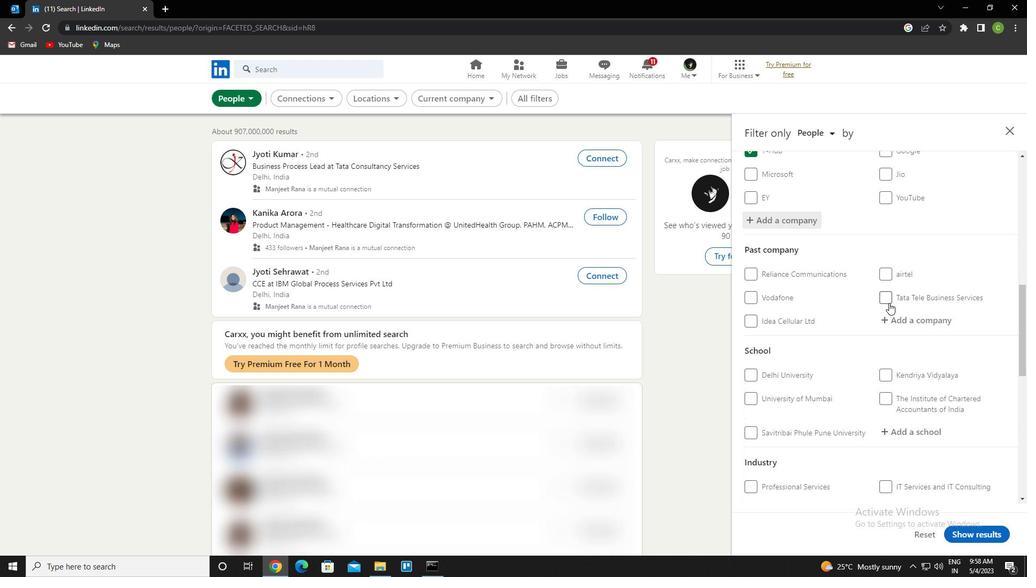 
Action: Mouse scrolled (889, 308) with delta (0, 0)
Screenshot: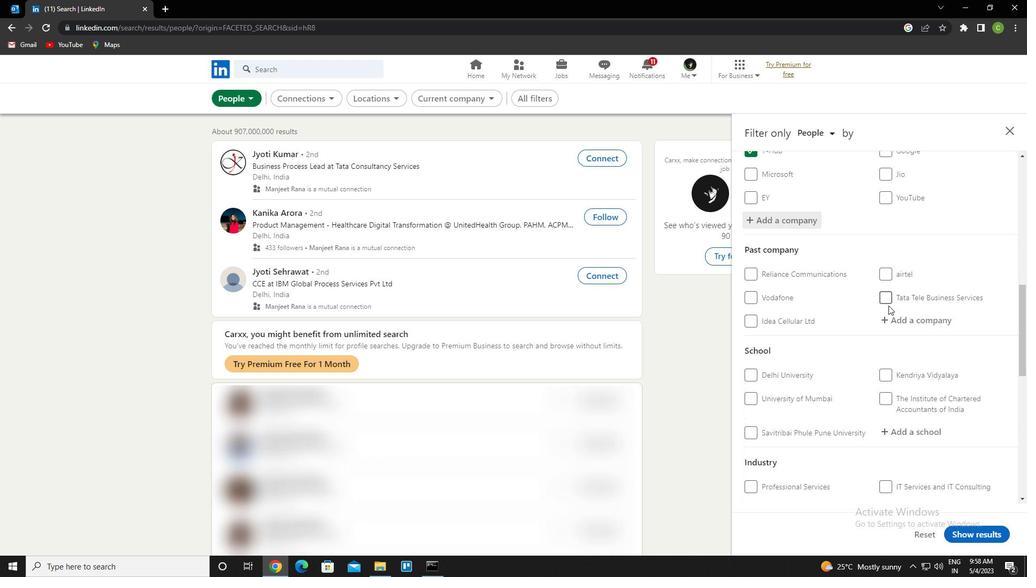 
Action: Mouse moved to (916, 321)
Screenshot: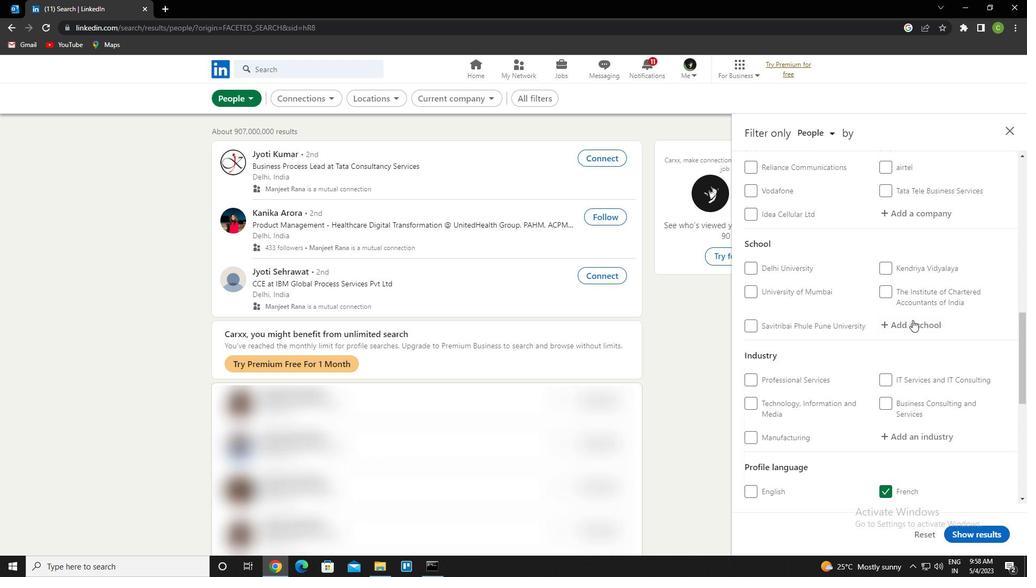 
Action: Mouse pressed left at (916, 321)
Screenshot: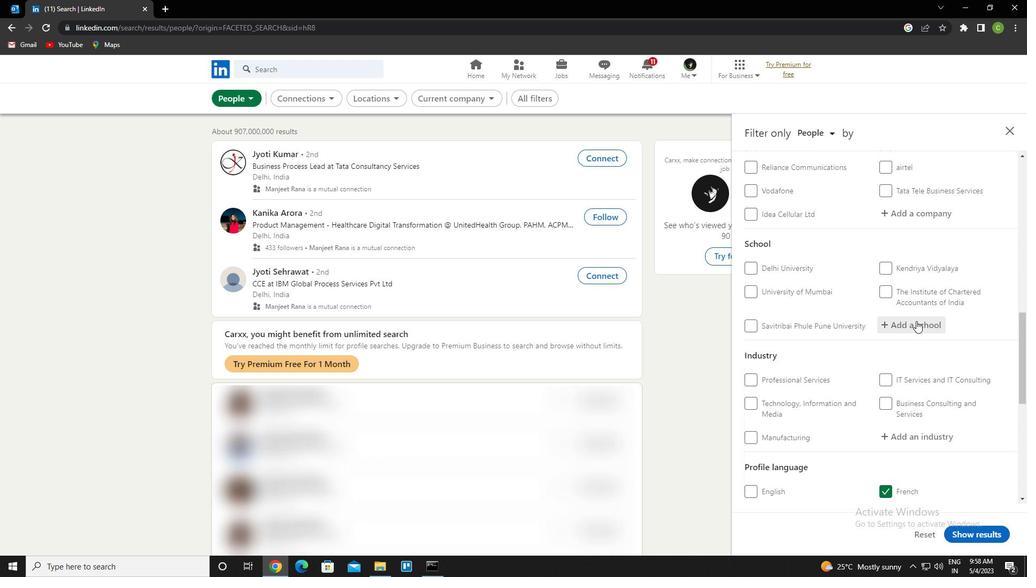 
Action: Key pressed <Key.caps_lock>i<Key.caps_lock>nstitute<Key.space>of<Key.space><Key.caps_lock>c<Key.caps_lock>hemical<Key.space><Key.caps_lock>t<Key.caps_lock>echnology<Key.down><Key.enter>
Screenshot: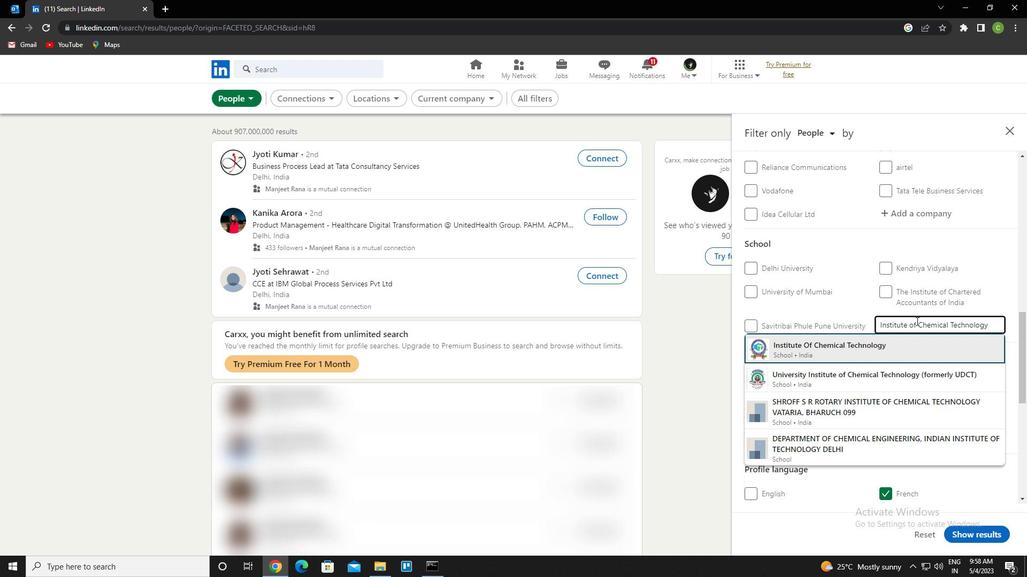 
Action: Mouse scrolled (916, 321) with delta (0, 0)
Screenshot: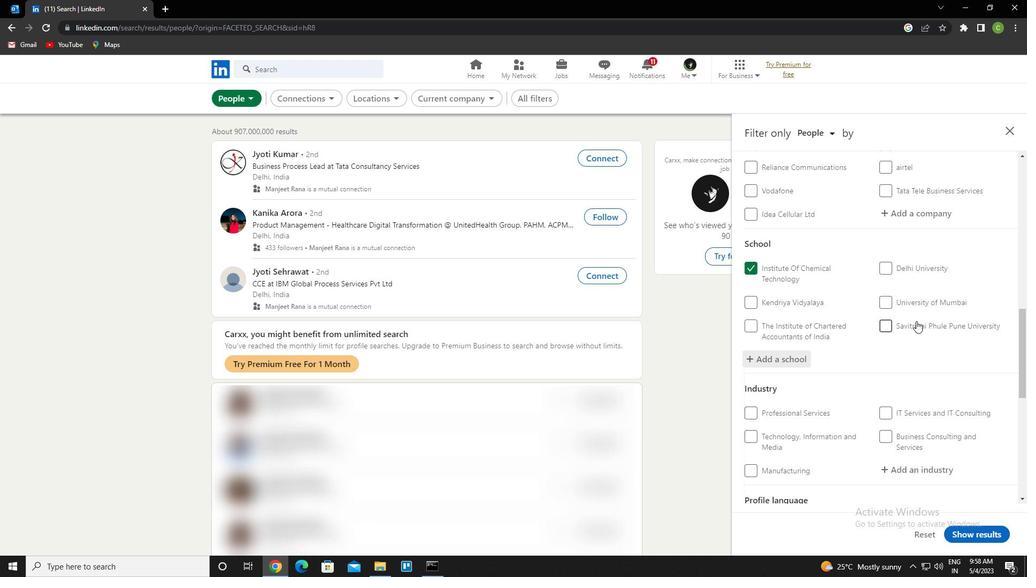 
Action: Mouse scrolled (916, 321) with delta (0, 0)
Screenshot: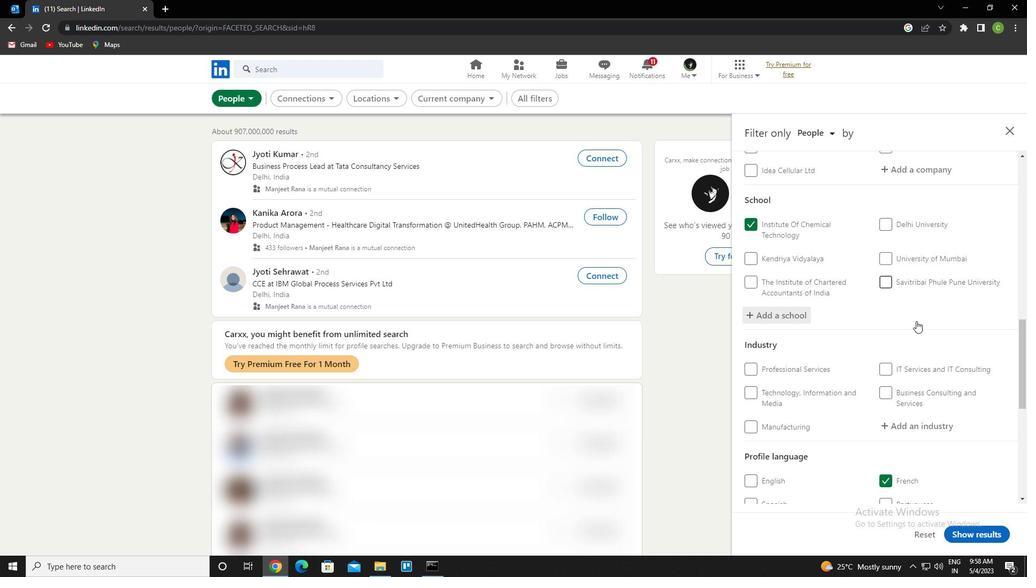 
Action: Mouse scrolled (916, 321) with delta (0, 0)
Screenshot: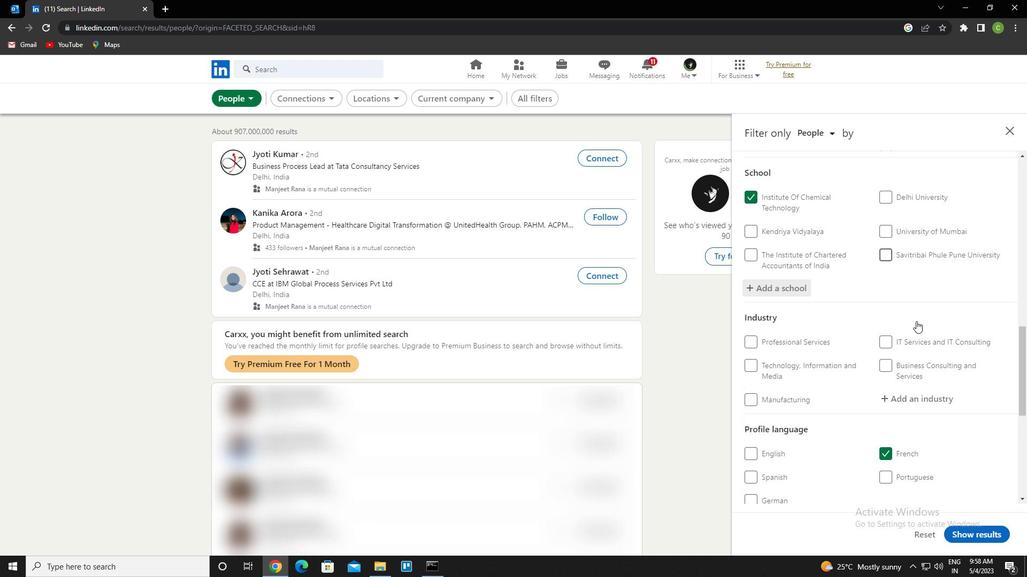 
Action: Mouse moved to (927, 308)
Screenshot: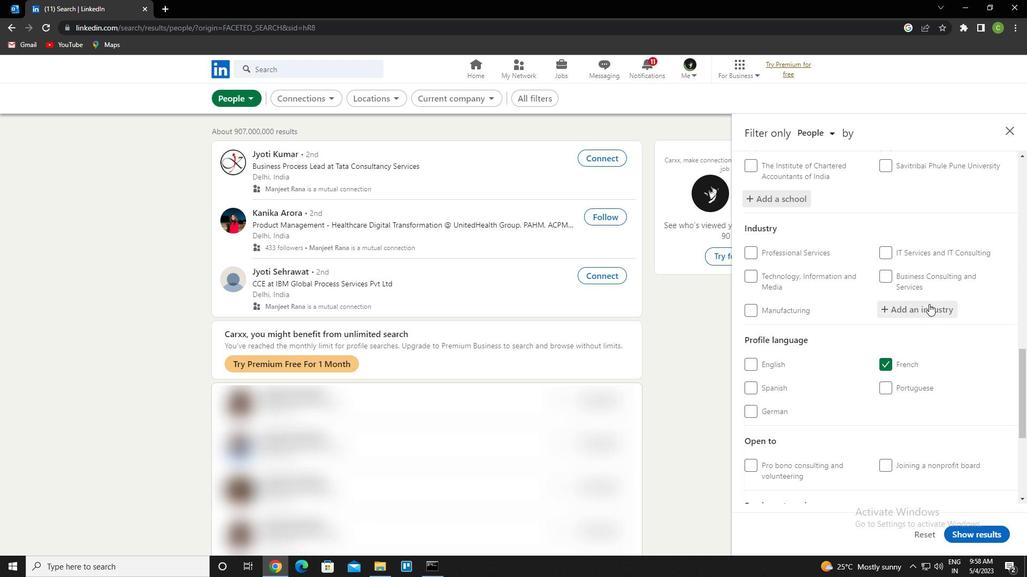 
Action: Mouse pressed left at (927, 308)
Screenshot: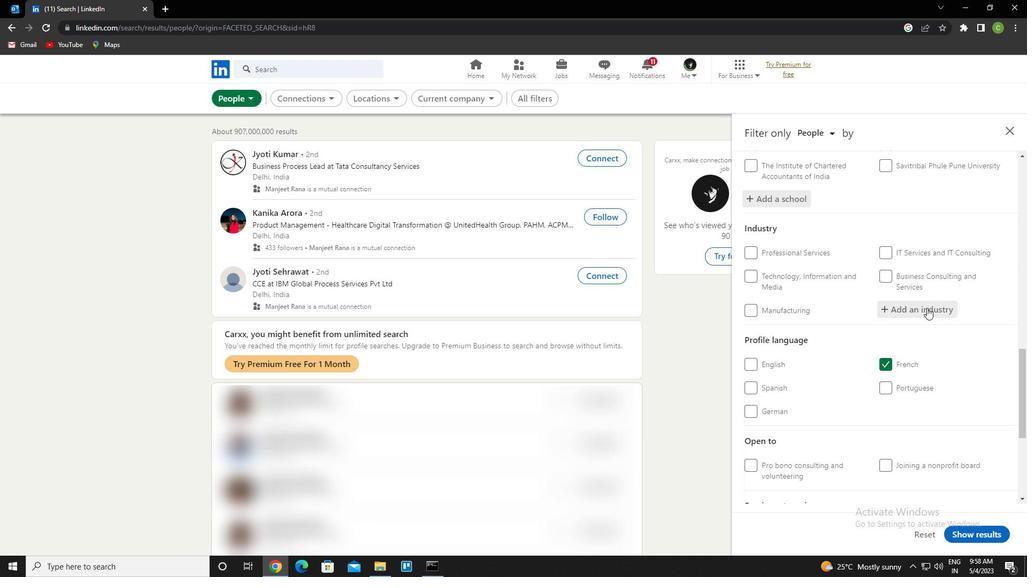 
Action: Key pressed <Key.caps_lock>e<Key.caps_lock>vents<Key.space>services<Key.down><Key.enter>
Screenshot: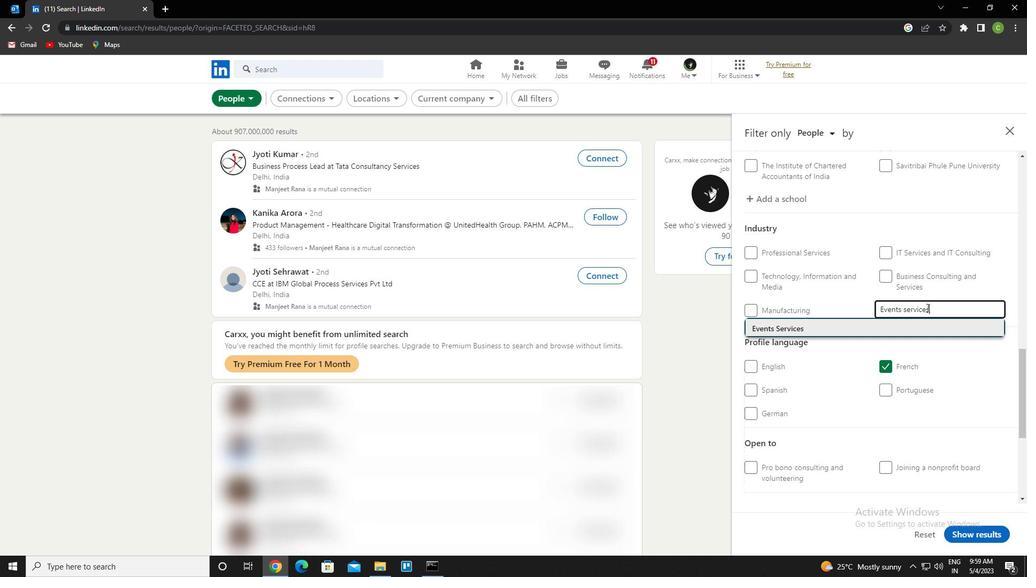 
Action: Mouse scrolled (927, 307) with delta (0, 0)
Screenshot: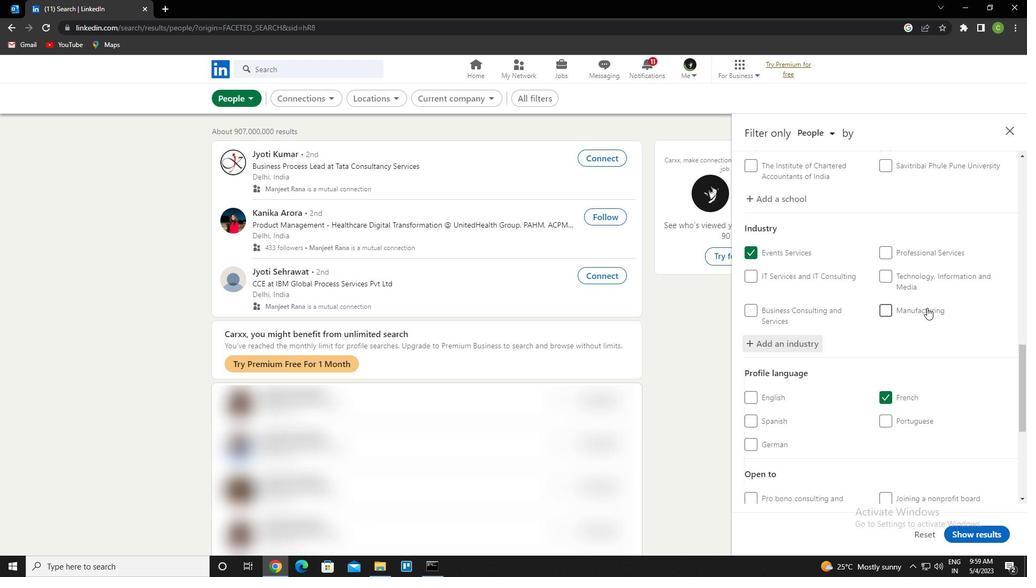 
Action: Mouse scrolled (927, 307) with delta (0, 0)
Screenshot: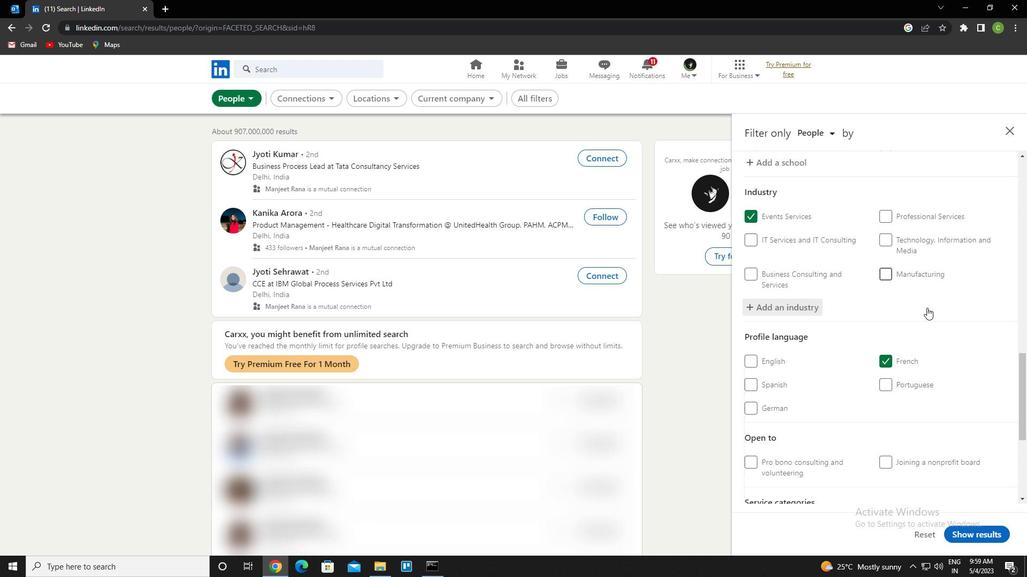 
Action: Mouse moved to (927, 308)
Screenshot: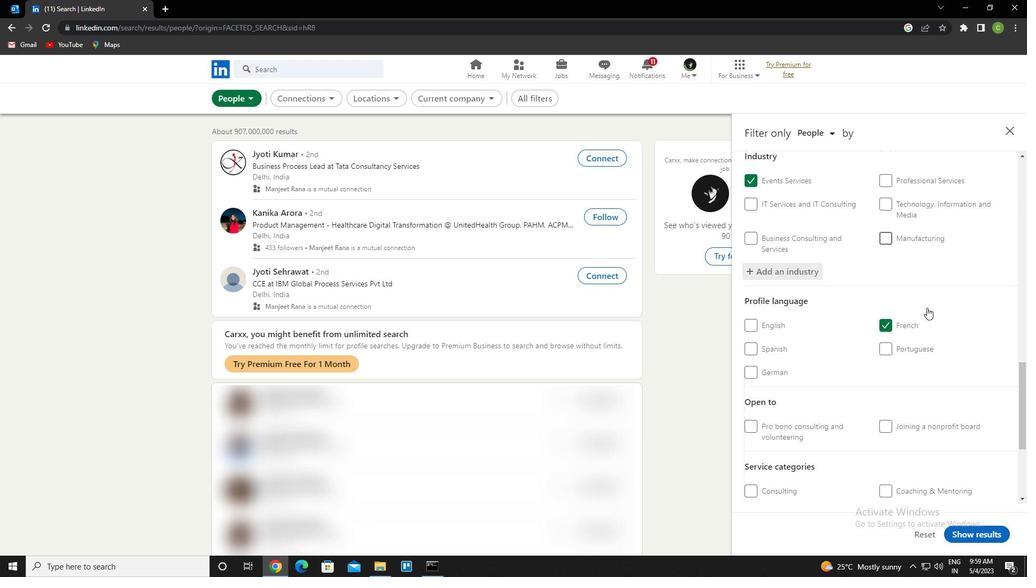 
Action: Mouse scrolled (927, 308) with delta (0, 0)
Screenshot: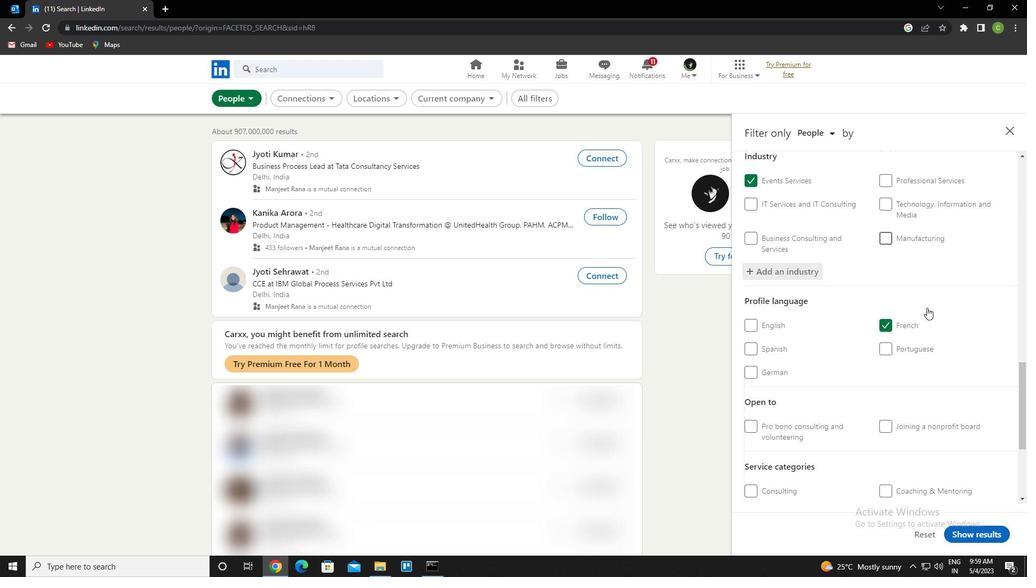 
Action: Mouse moved to (923, 308)
Screenshot: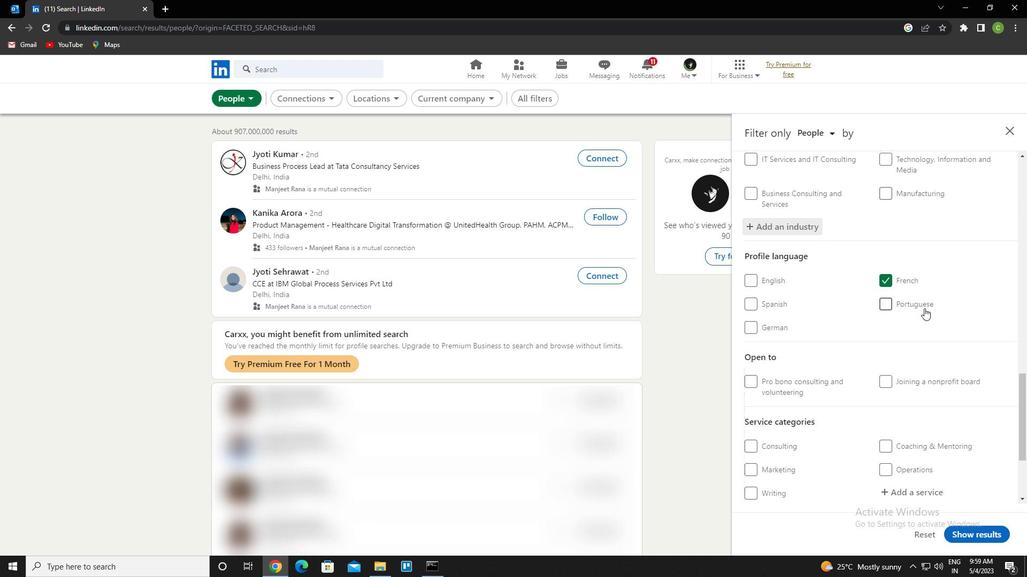 
Action: Mouse scrolled (923, 308) with delta (0, 0)
Screenshot: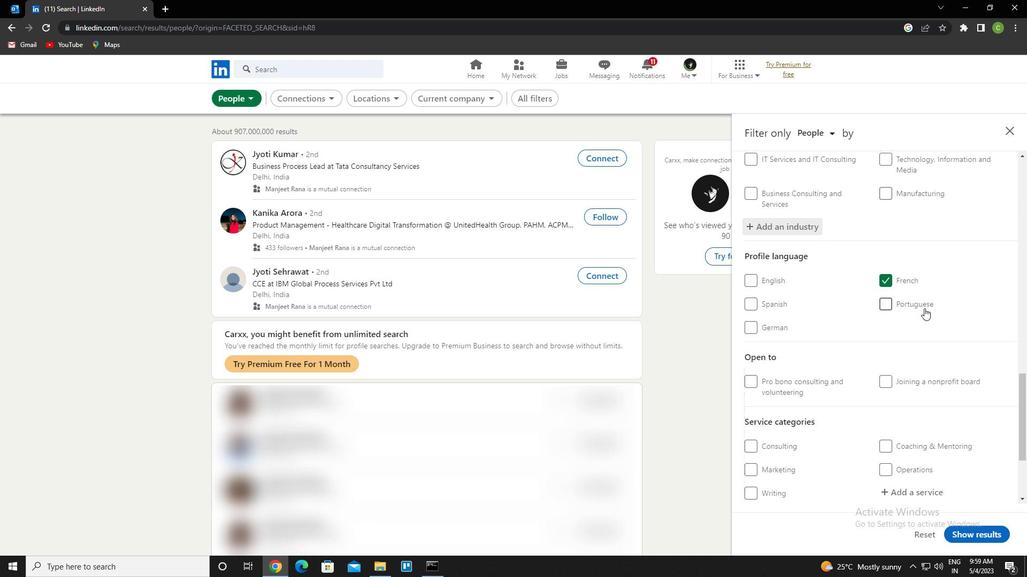 
Action: Mouse moved to (923, 308)
Screenshot: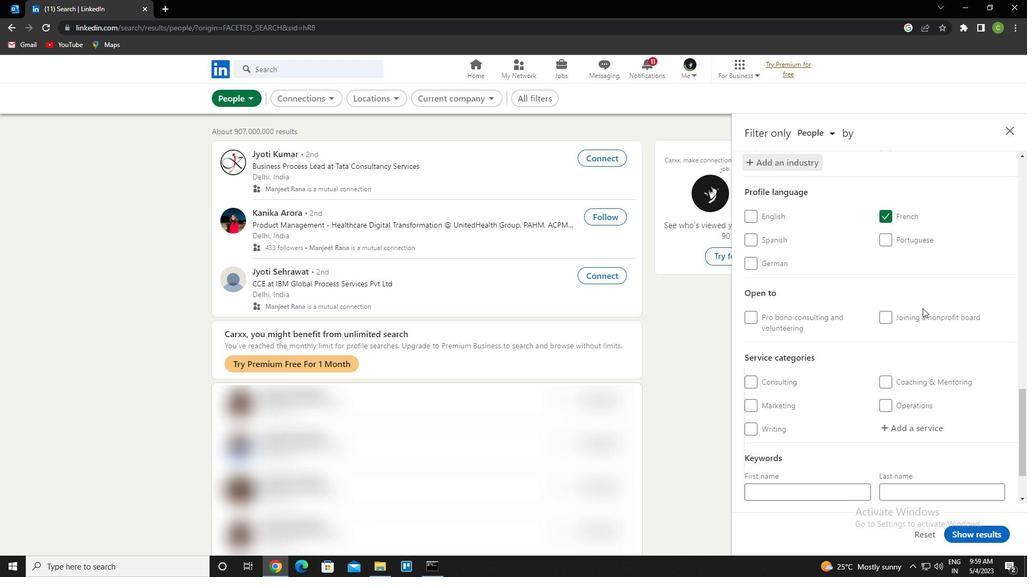 
Action: Mouse scrolled (923, 308) with delta (0, 0)
Screenshot: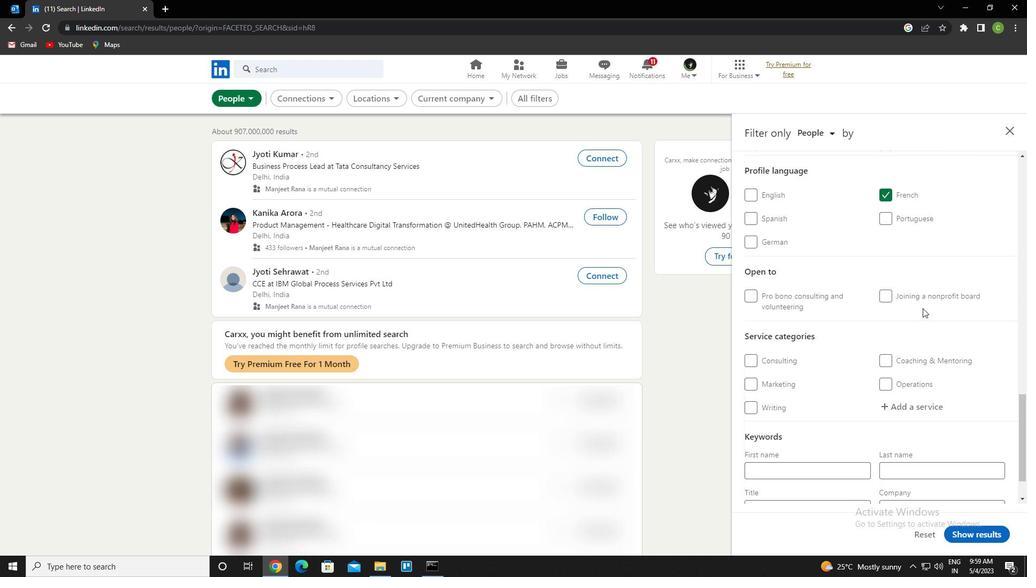 
Action: Mouse moved to (921, 359)
Screenshot: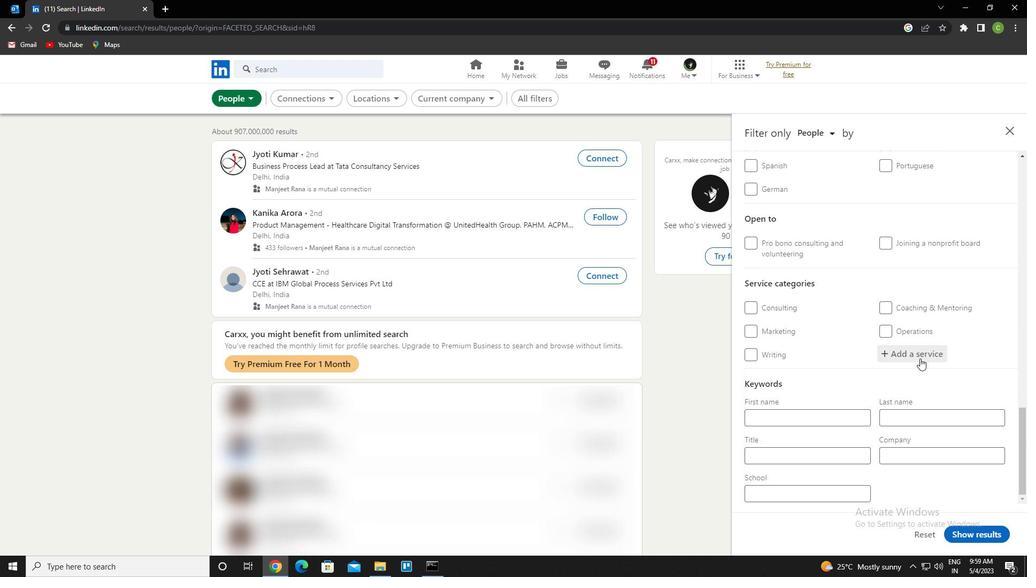 
Action: Mouse pressed left at (921, 359)
Screenshot: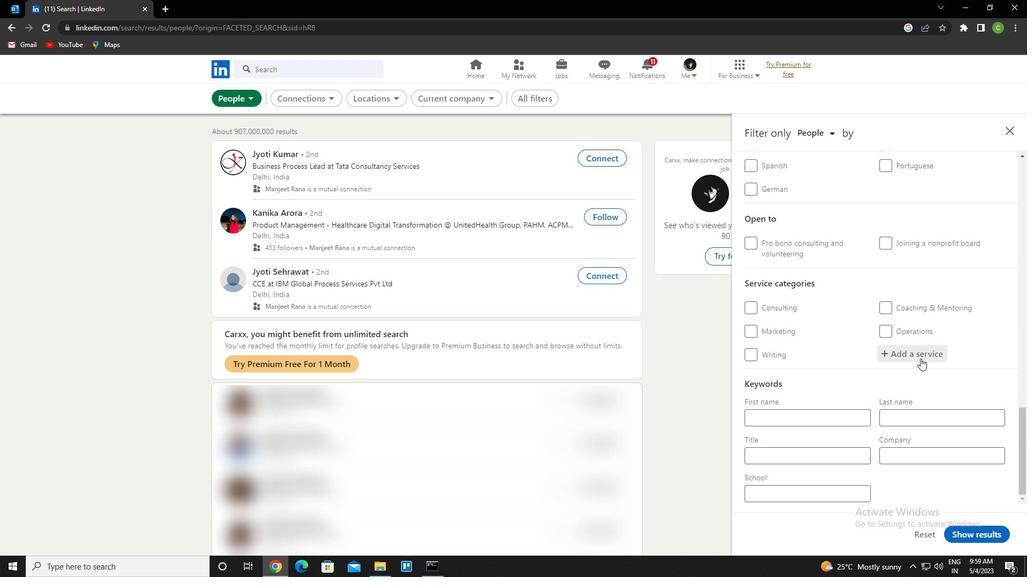 
Action: Key pressed <Key.caps_lock>m<Key.caps_lock>anagement<Key.enter>
Screenshot: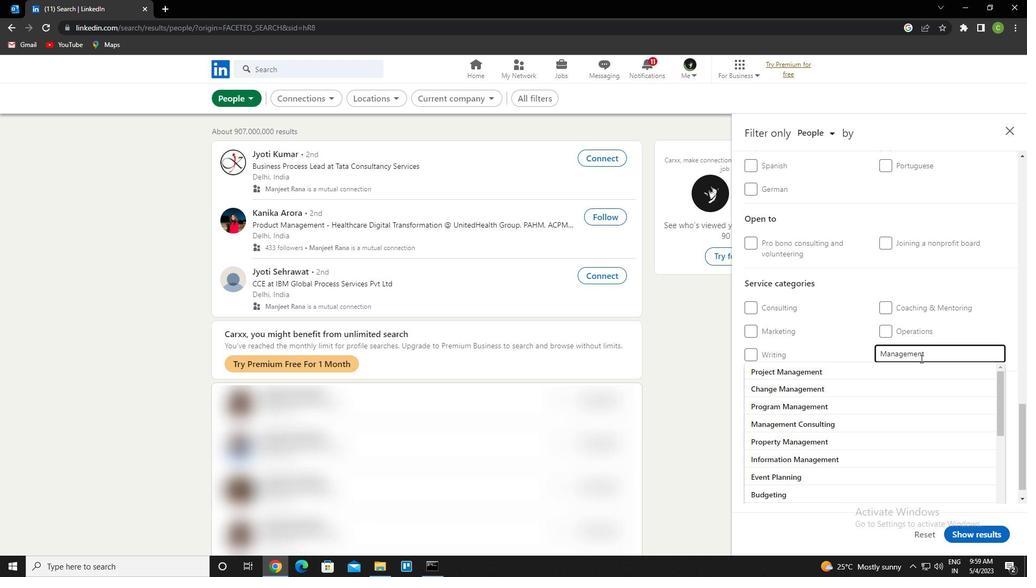 
Action: Mouse scrolled (921, 358) with delta (0, 0)
Screenshot: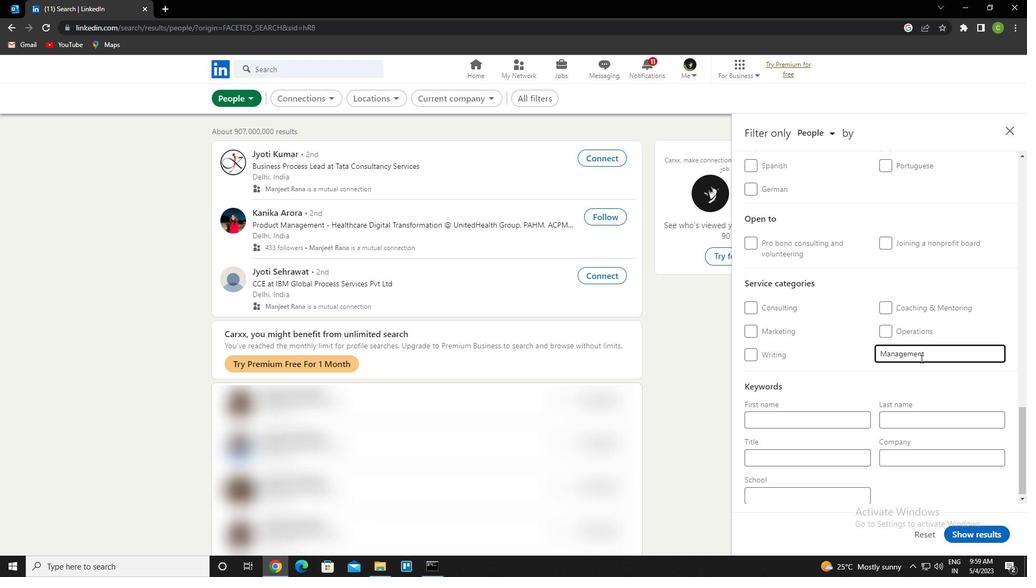 
Action: Mouse scrolled (921, 358) with delta (0, 0)
Screenshot: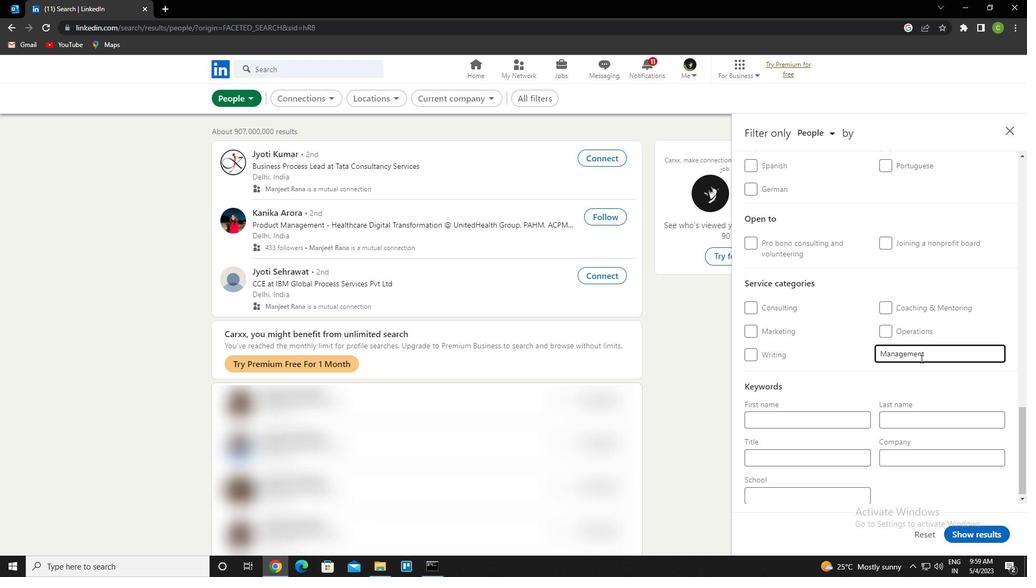 
Action: Mouse scrolled (921, 358) with delta (0, 0)
Screenshot: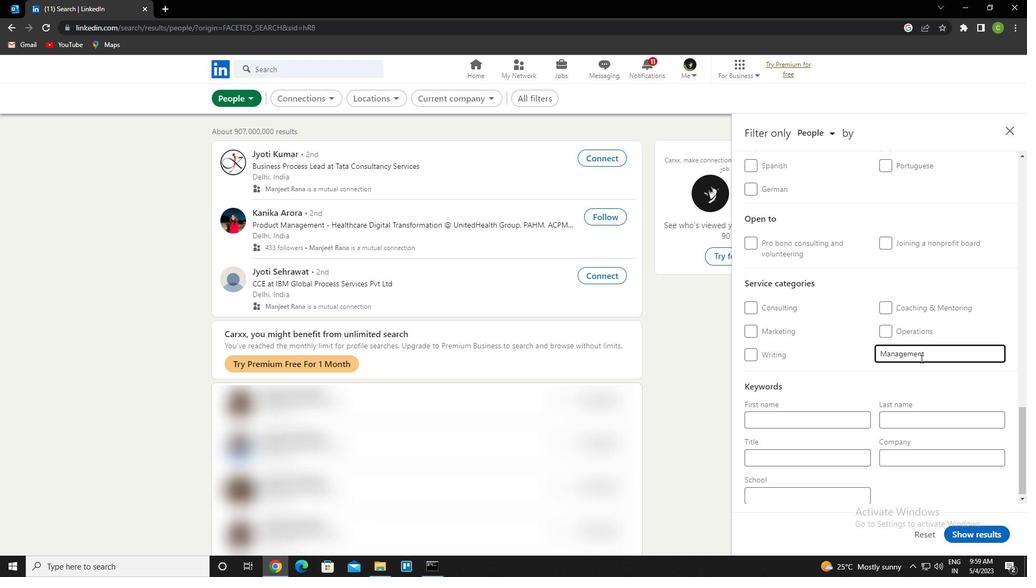 
Action: Mouse scrolled (921, 358) with delta (0, 0)
Screenshot: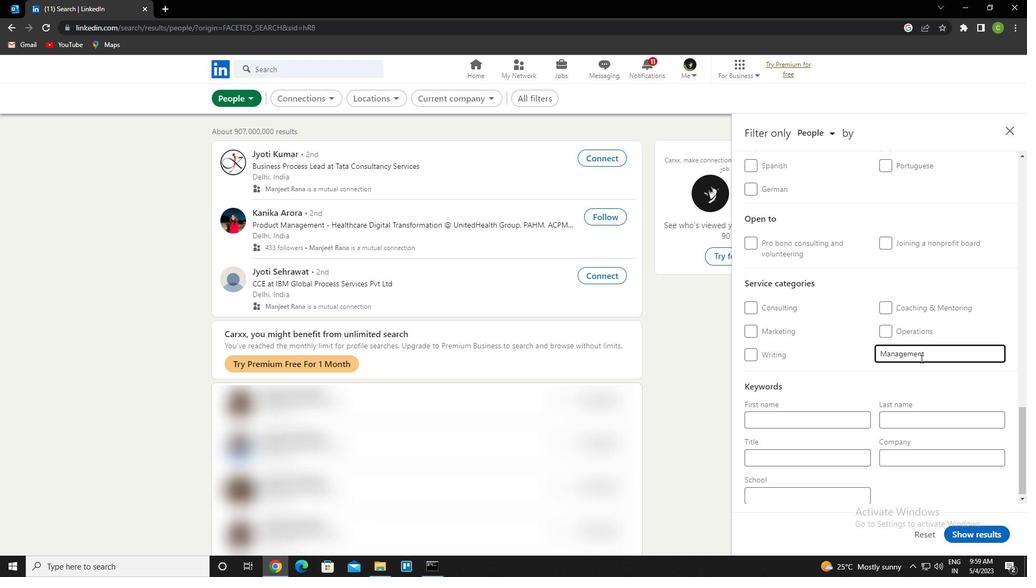 
Action: Mouse moved to (931, 365)
Screenshot: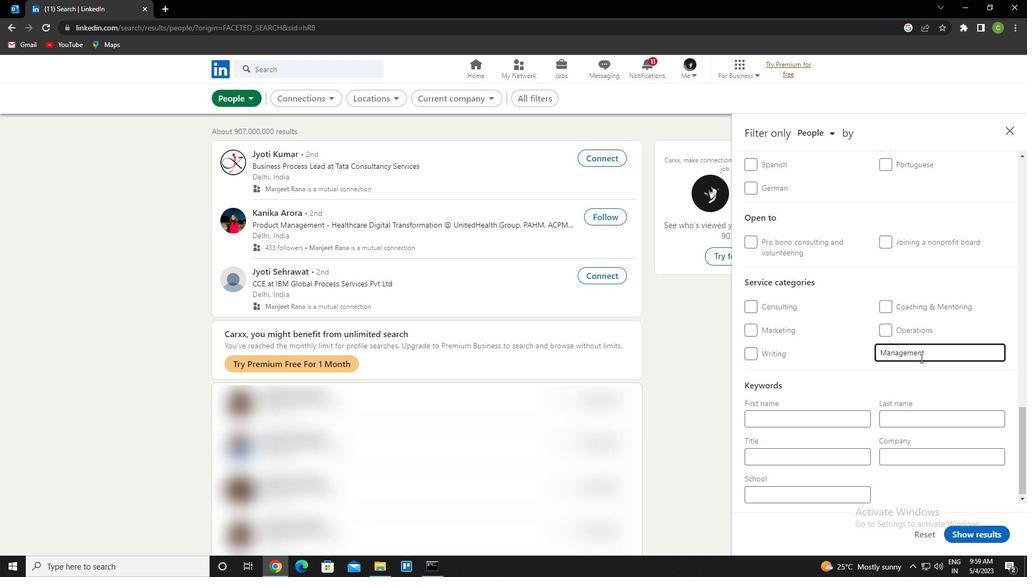 
Action: Mouse scrolled (931, 364) with delta (0, 0)
Screenshot: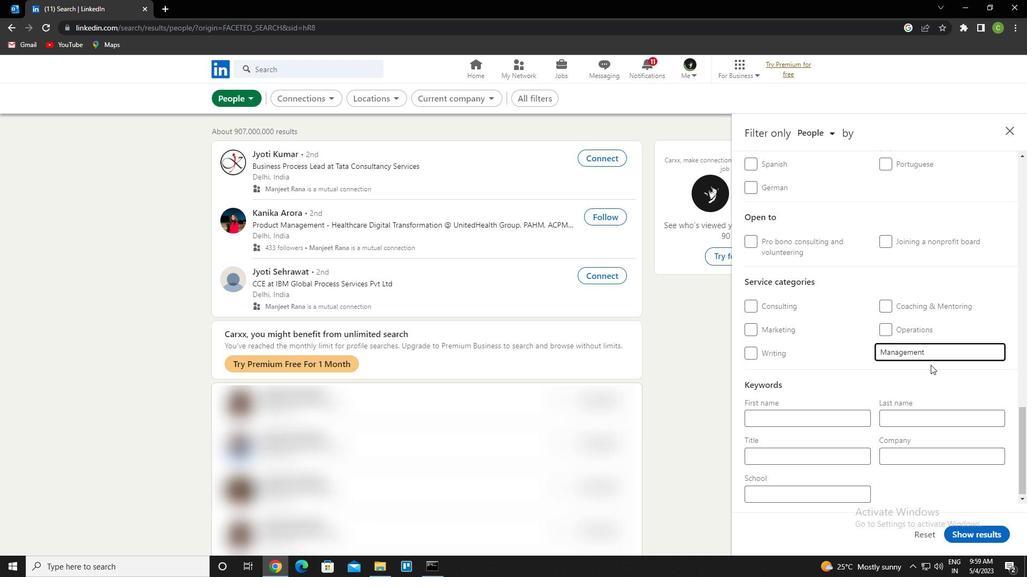 
Action: Mouse scrolled (931, 364) with delta (0, 0)
Screenshot: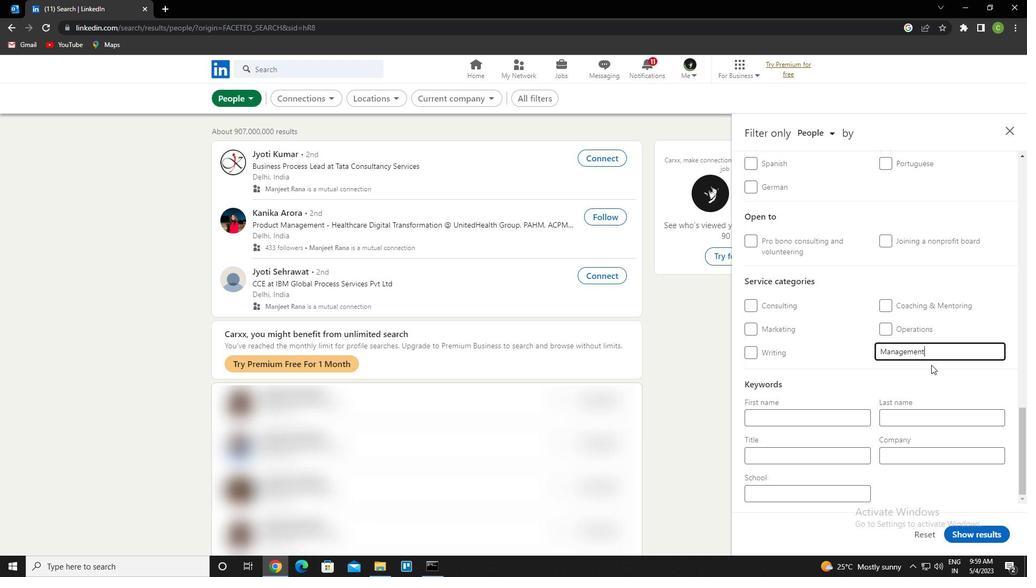 
Action: Mouse moved to (829, 458)
Screenshot: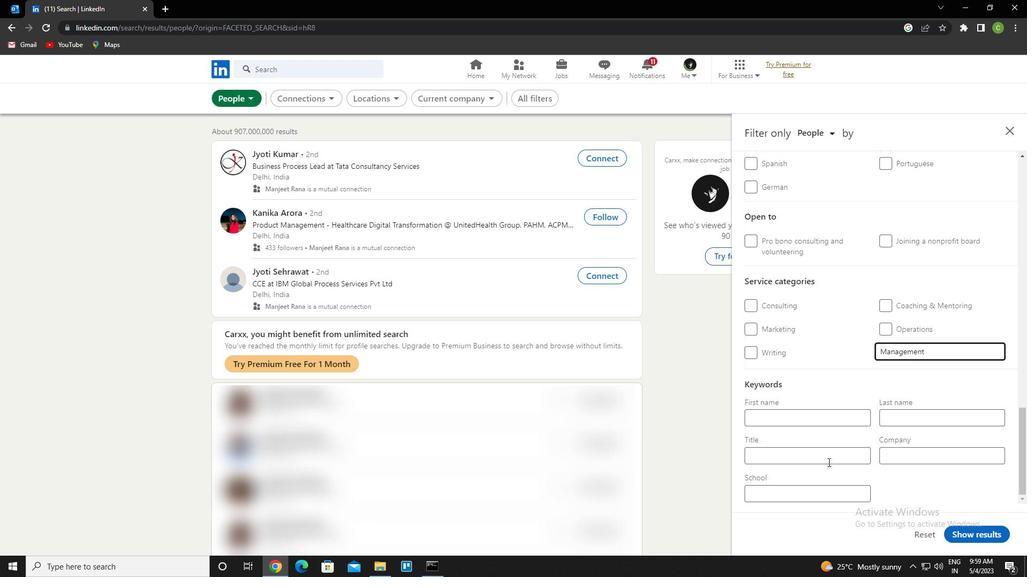 
Action: Mouse pressed left at (829, 458)
Screenshot: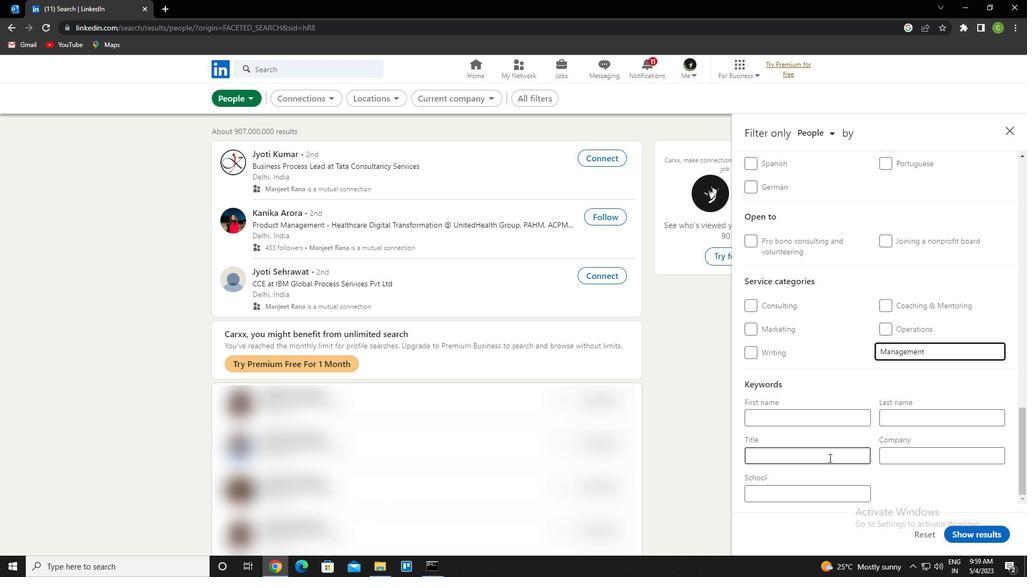 
Action: Key pressed <Key.caps_lock>f<Key.caps_lock>inance<Key.space><Key.caps_lock>d<Key.caps_lock>irector
Screenshot: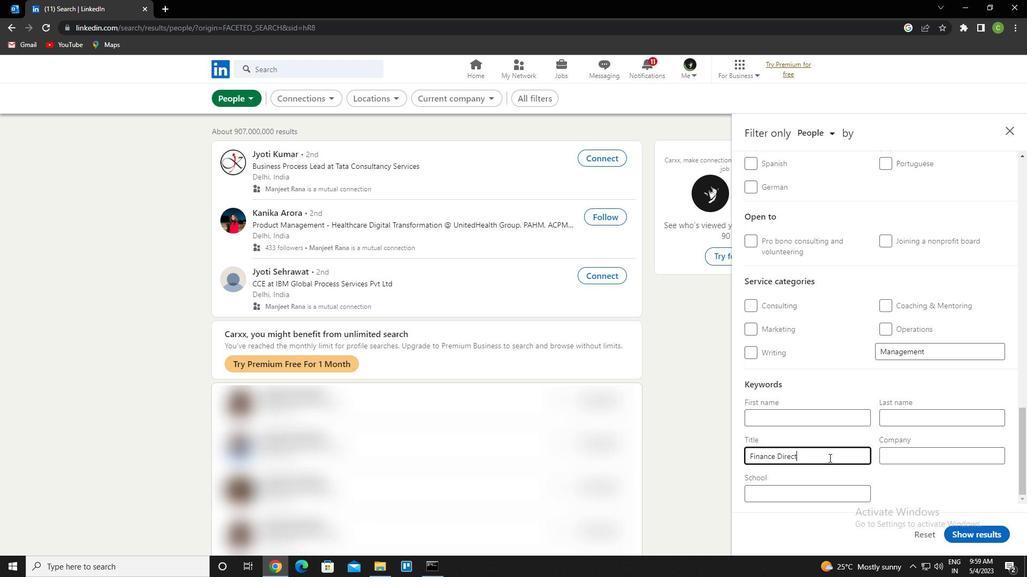 
Action: Mouse moved to (969, 535)
Screenshot: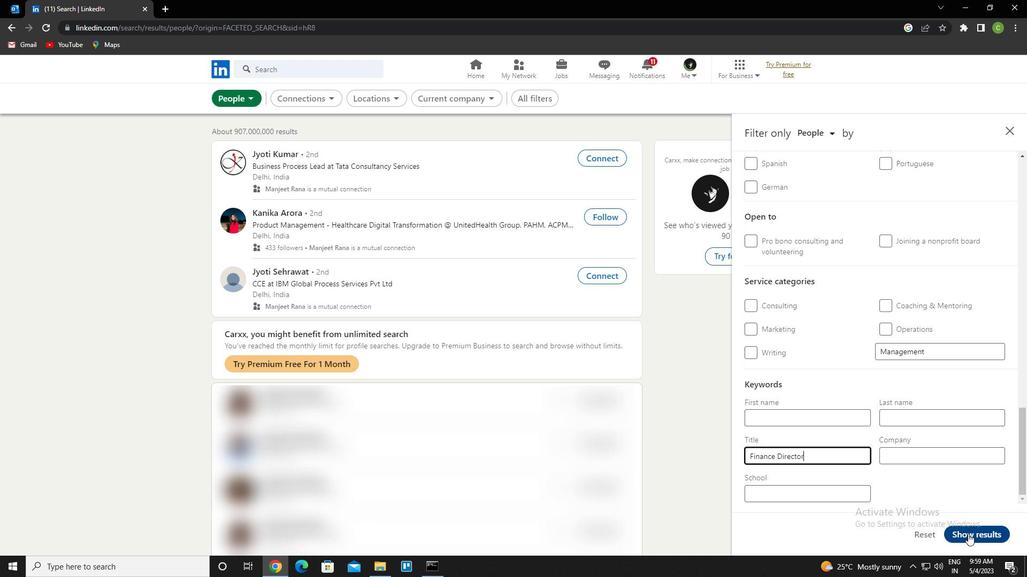 
Action: Mouse pressed left at (969, 535)
Screenshot: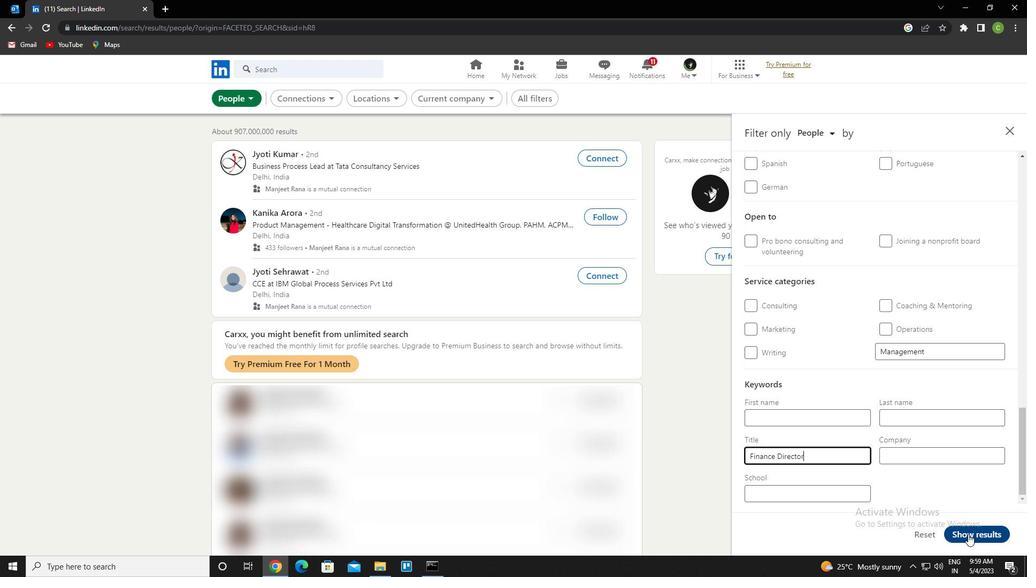 
Action: Mouse moved to (512, 577)
Screenshot: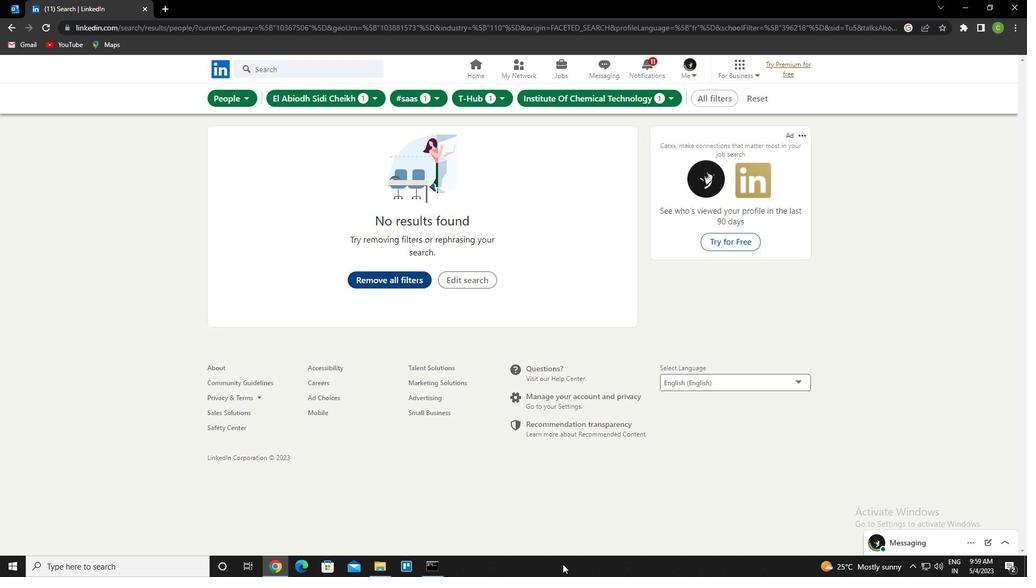
